 Task: Create a 3D-printable puzzle pieces for children.
Action: Mouse moved to (151, 121)
Screenshot: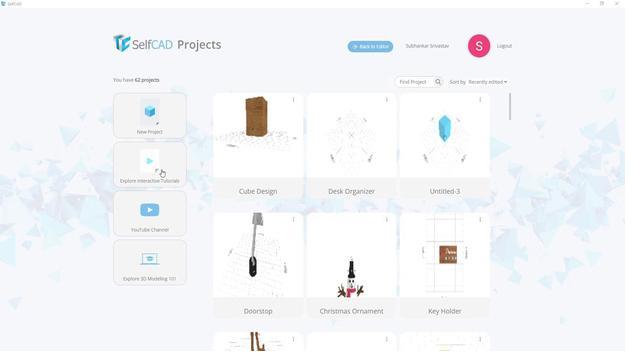 
Action: Mouse pressed left at (151, 121)
Screenshot: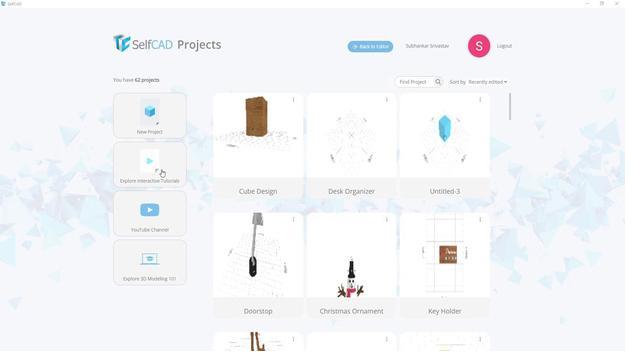 
Action: Mouse moved to (330, 142)
Screenshot: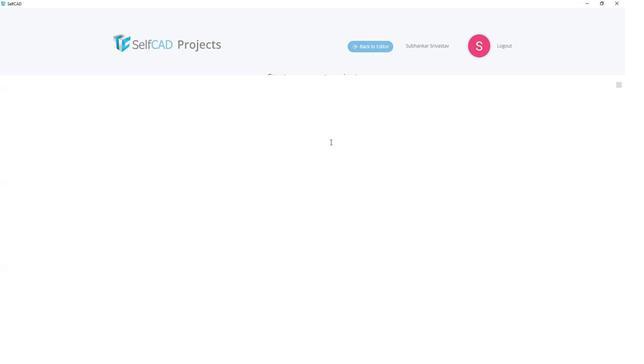 
Action: Mouse pressed left at (330, 142)
Screenshot: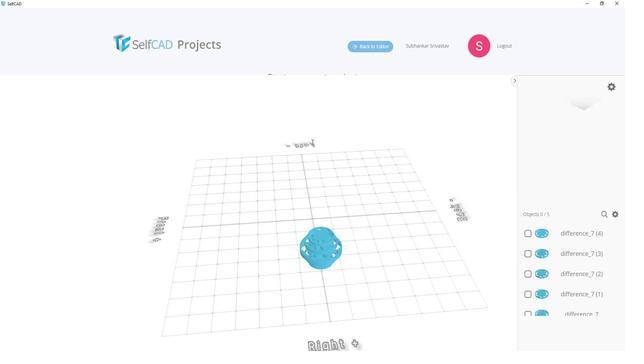 
Action: Mouse moved to (297, 142)
Screenshot: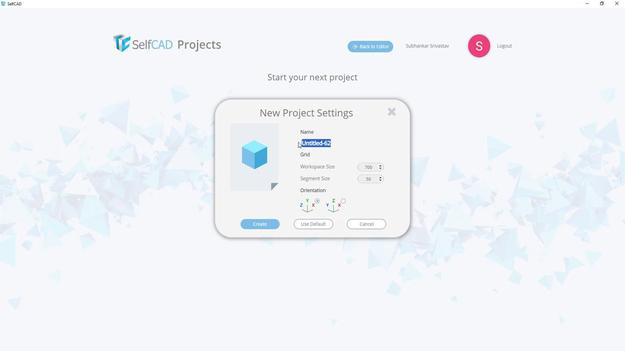 
Action: Key pressed <Key.shift>Puzzle<Key.space>children
Screenshot: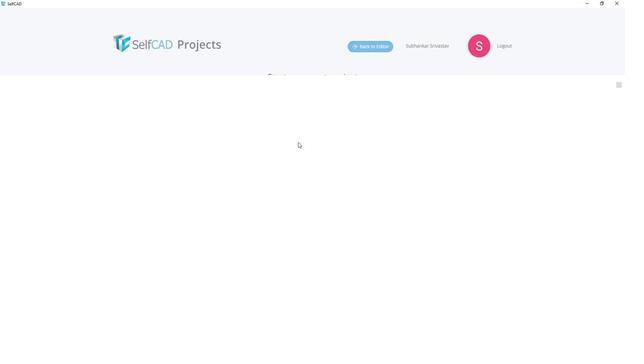 
Action: Mouse moved to (261, 226)
Screenshot: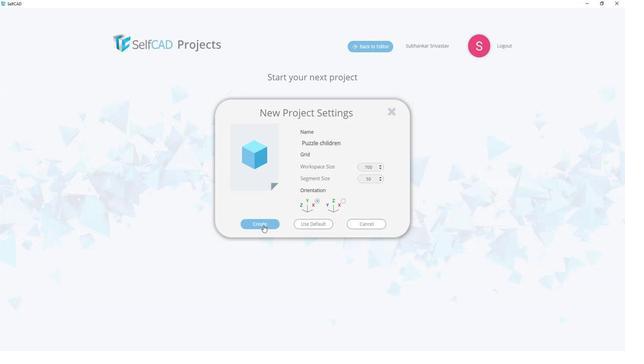 
Action: Mouse pressed left at (261, 226)
Screenshot: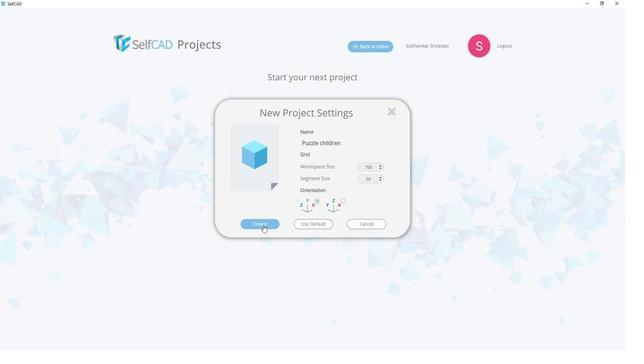 
Action: Mouse moved to (33, 92)
Screenshot: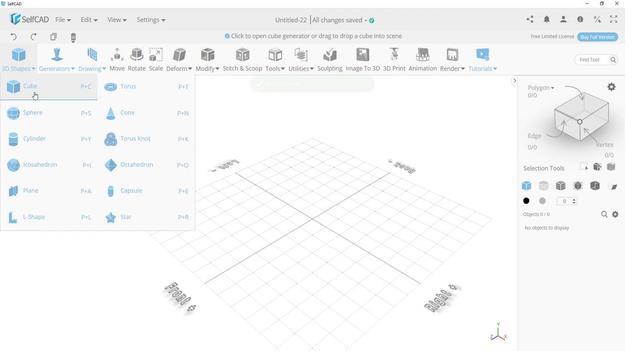 
Action: Mouse pressed left at (33, 92)
Screenshot: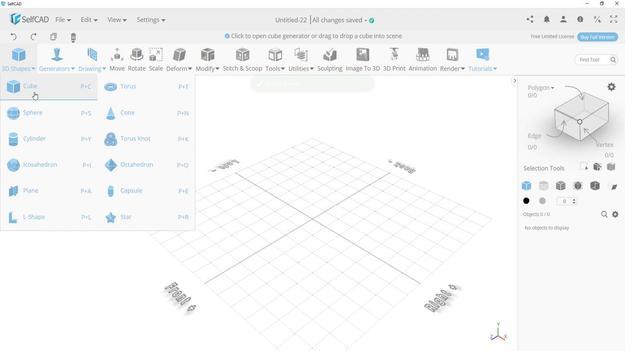 
Action: Mouse moved to (24, 148)
Screenshot: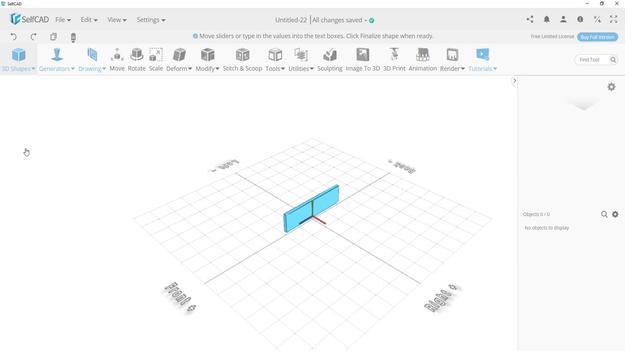 
Action: Mouse pressed left at (24, 148)
Screenshot: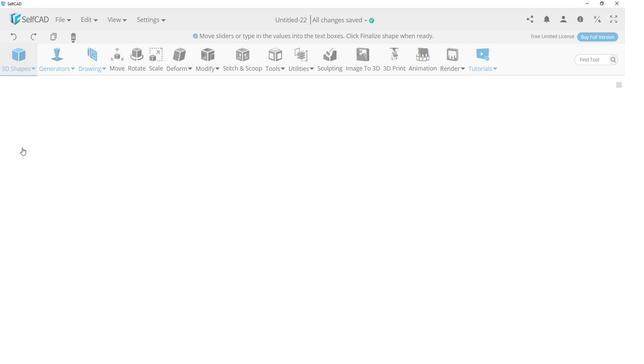 
Action: Mouse moved to (94, 151)
Screenshot: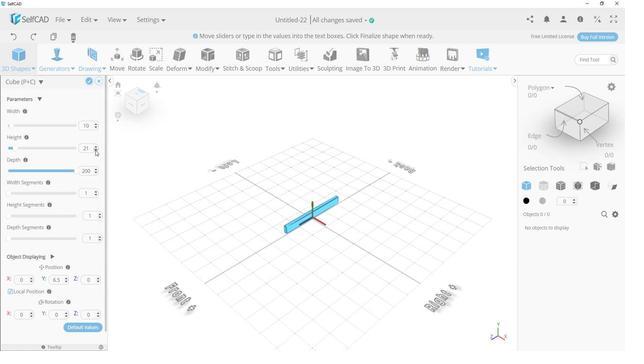 
Action: Mouse pressed left at (94, 151)
Screenshot: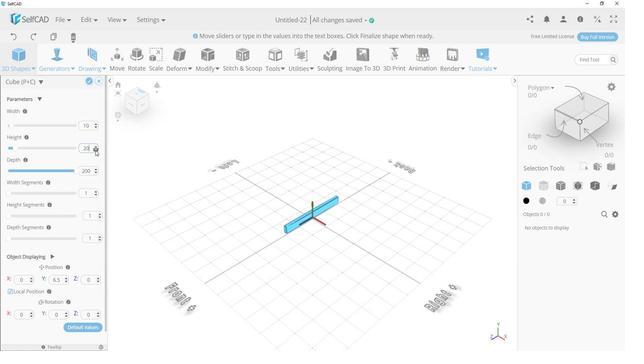 
Action: Mouse pressed left at (94, 151)
Screenshot: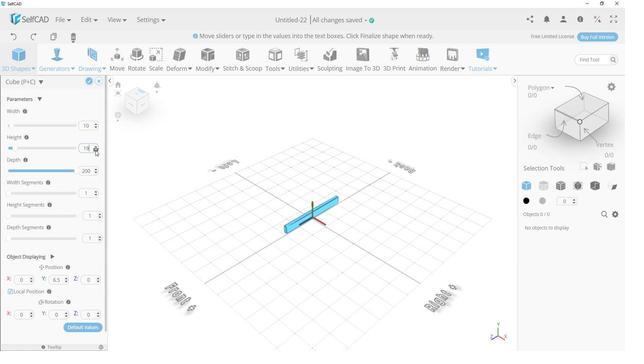 
Action: Mouse moved to (94, 148)
Screenshot: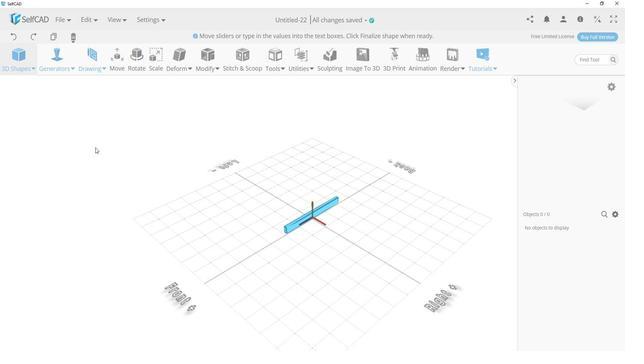 
Action: Mouse pressed left at (94, 148)
Screenshot: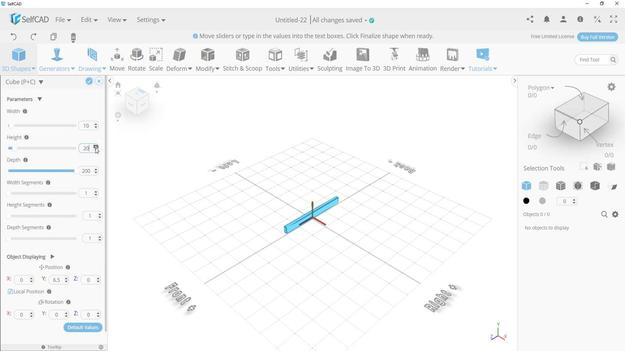 
Action: Mouse moved to (74, 173)
Screenshot: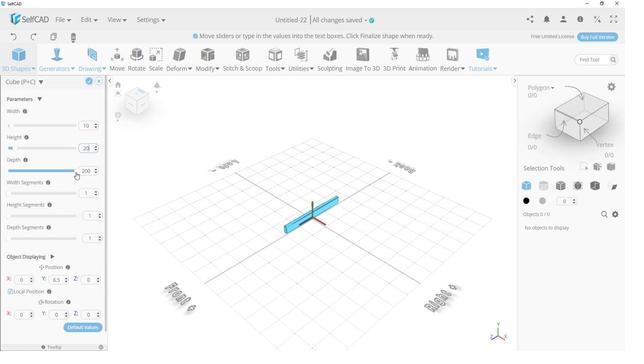 
Action: Mouse pressed left at (74, 173)
Screenshot: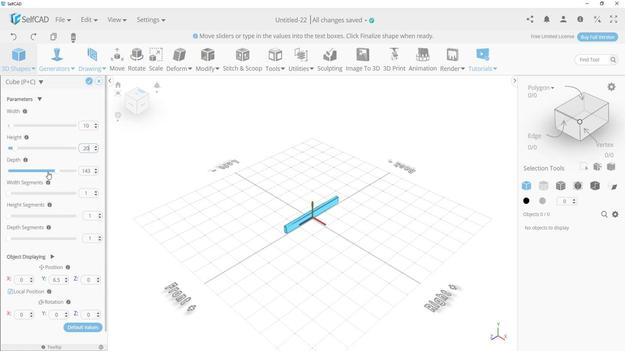 
Action: Mouse moved to (94, 173)
Screenshot: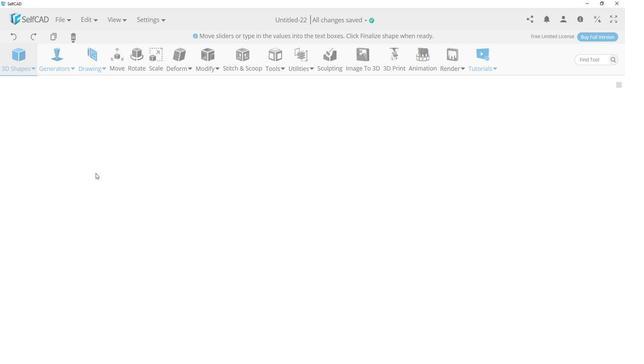 
Action: Mouse pressed left at (94, 173)
Screenshot: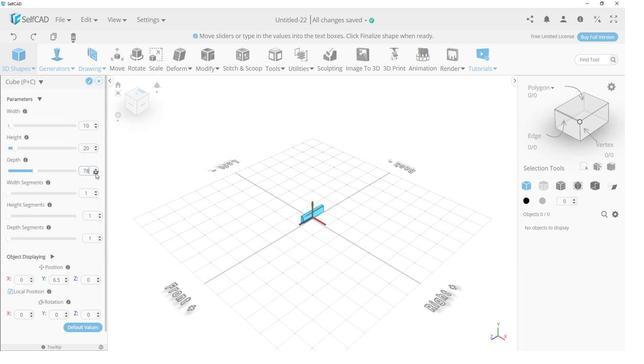 
Action: Mouse pressed left at (94, 173)
Screenshot: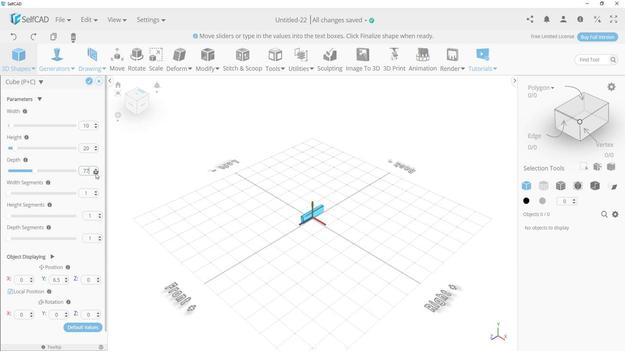 
Action: Mouse pressed left at (94, 173)
Screenshot: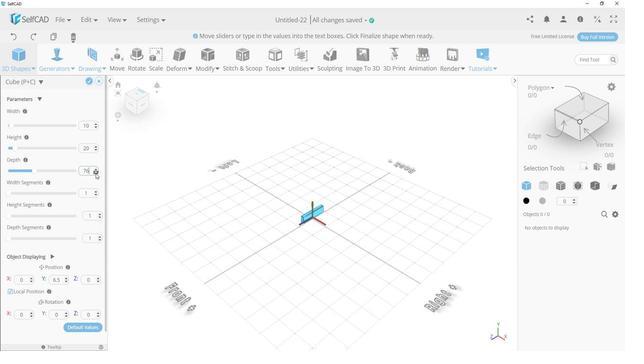 
Action: Mouse pressed left at (94, 173)
Screenshot: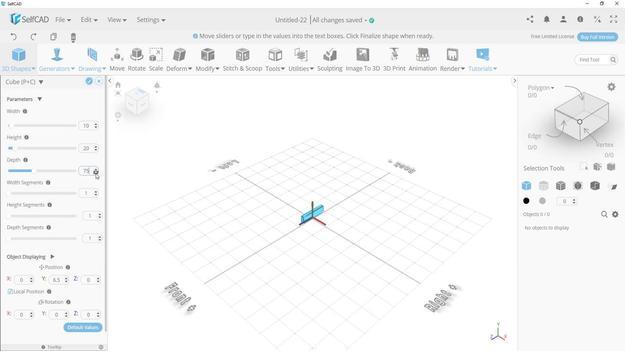 
Action: Mouse pressed left at (94, 173)
Screenshot: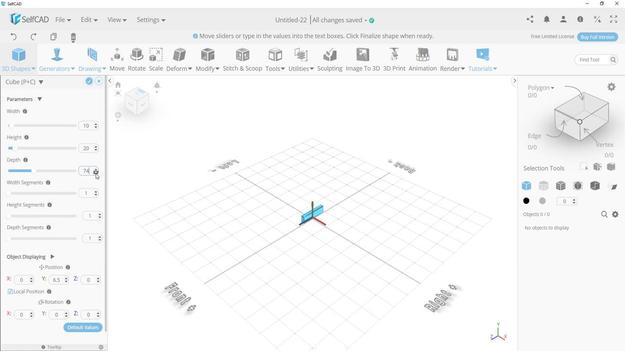 
Action: Mouse pressed left at (94, 173)
Screenshot: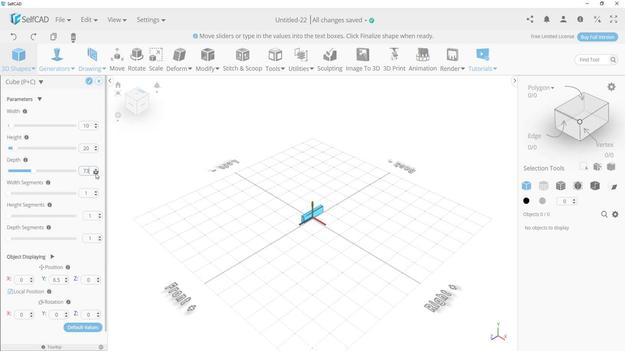 
Action: Mouse pressed left at (94, 173)
Screenshot: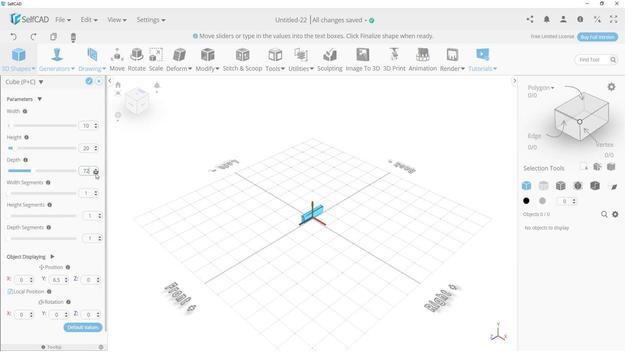 
Action: Mouse pressed left at (94, 173)
Screenshot: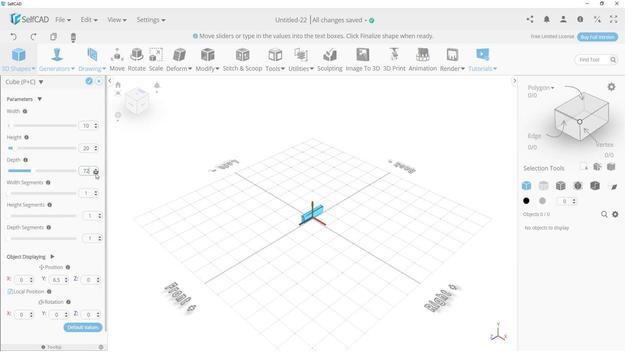 
Action: Mouse pressed left at (94, 173)
Screenshot: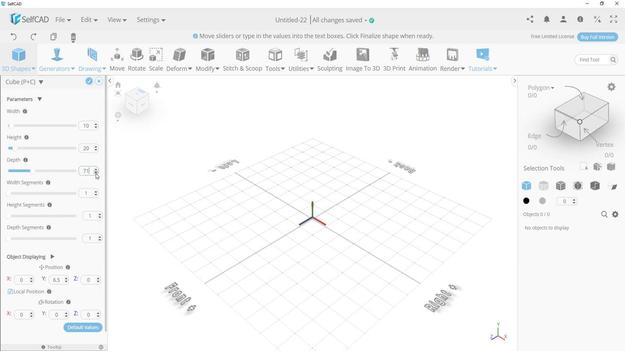
Action: Mouse pressed left at (94, 173)
Screenshot: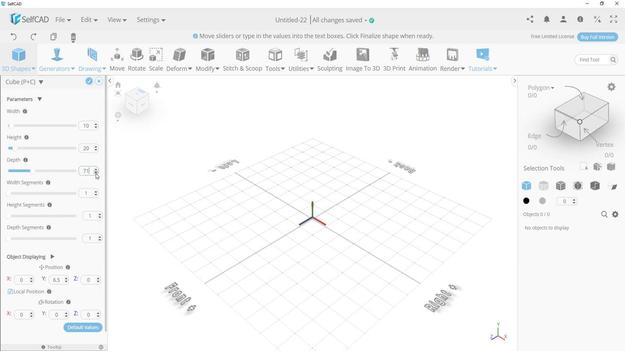 
Action: Mouse pressed left at (94, 173)
Screenshot: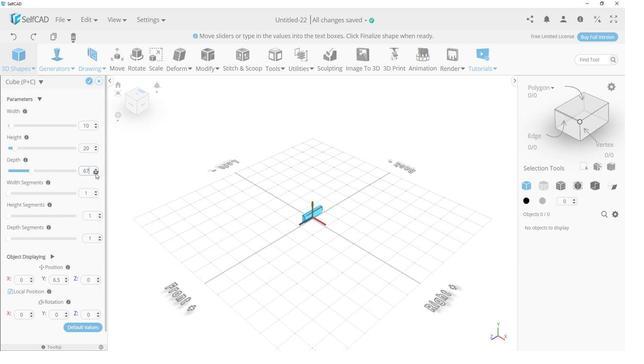 
Action: Mouse pressed left at (94, 173)
Screenshot: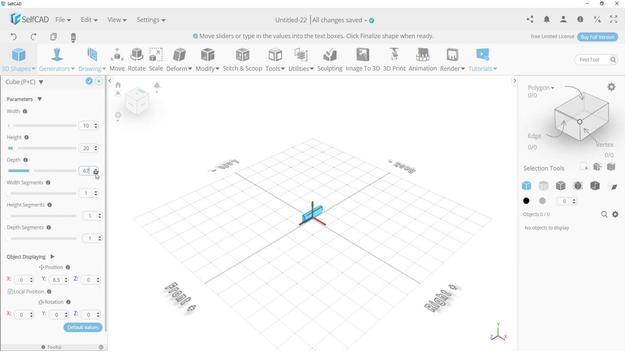 
Action: Mouse pressed left at (94, 173)
Screenshot: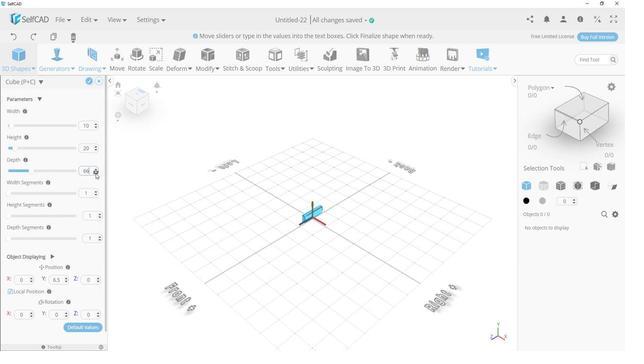 
Action: Mouse pressed left at (94, 173)
Screenshot: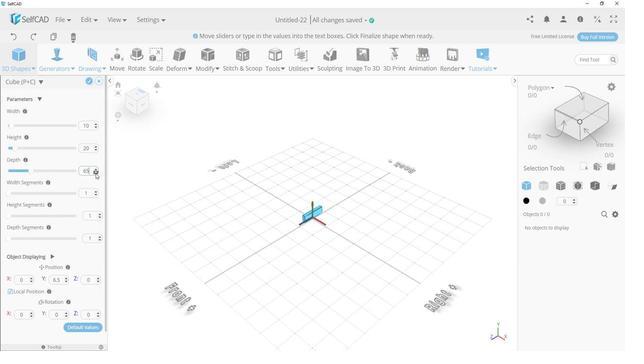 
Action: Mouse pressed left at (94, 173)
Screenshot: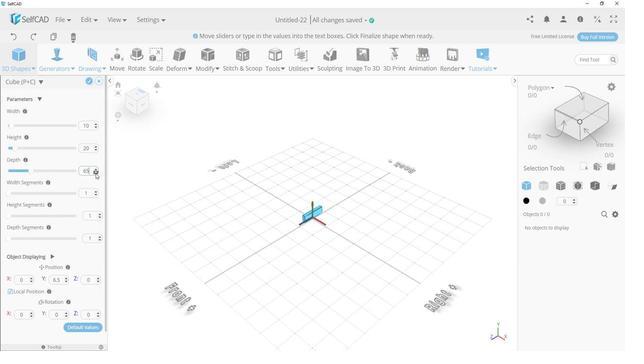 
Action: Mouse pressed left at (94, 173)
Screenshot: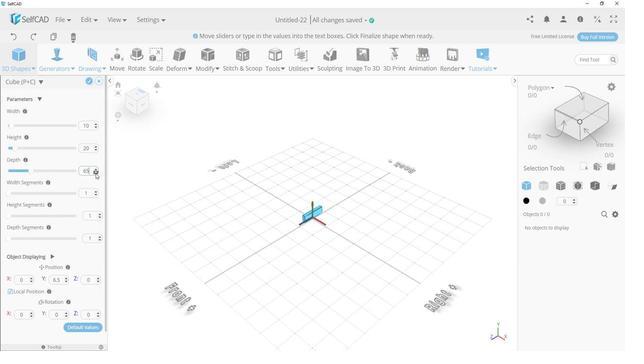 
Action: Mouse pressed left at (94, 173)
Screenshot: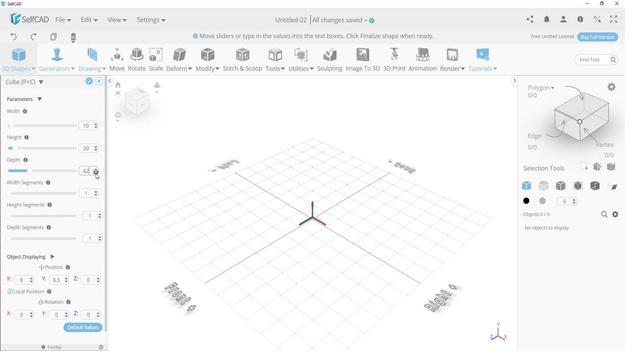 
Action: Mouse pressed left at (94, 173)
Screenshot: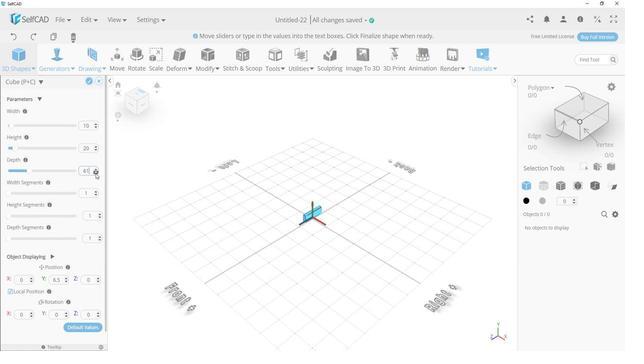 
Action: Mouse pressed left at (94, 173)
Screenshot: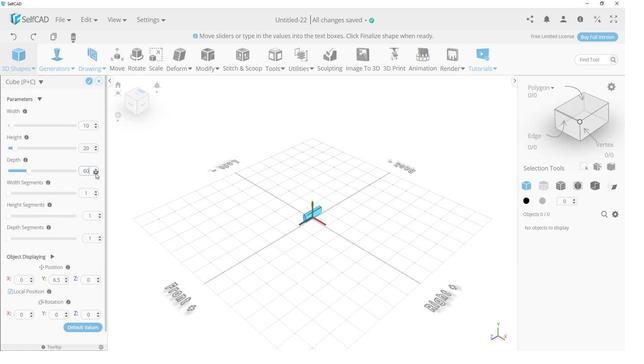 
Action: Mouse moved to (11, 128)
Screenshot: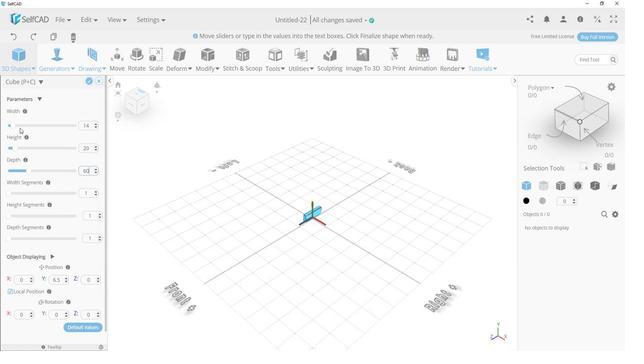 
Action: Mouse pressed left at (11, 128)
Screenshot: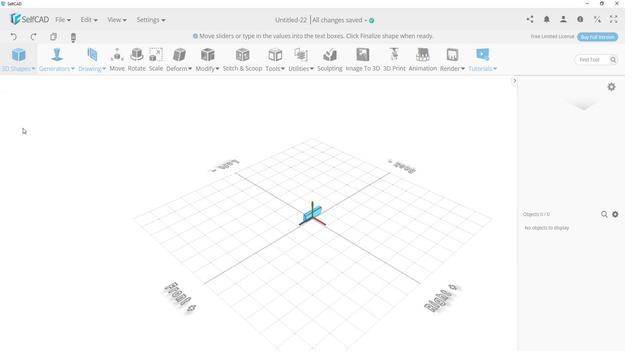 
Action: Mouse moved to (34, 128)
Screenshot: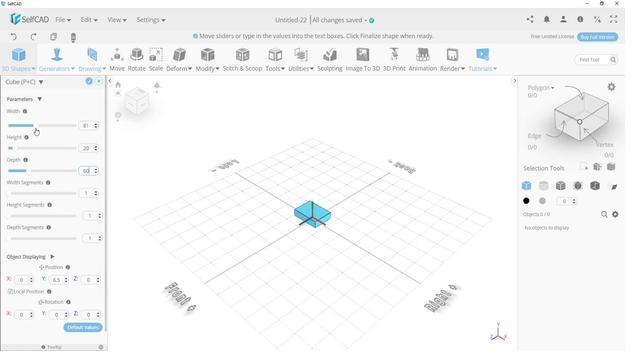 
Action: Mouse pressed left at (34, 128)
Screenshot: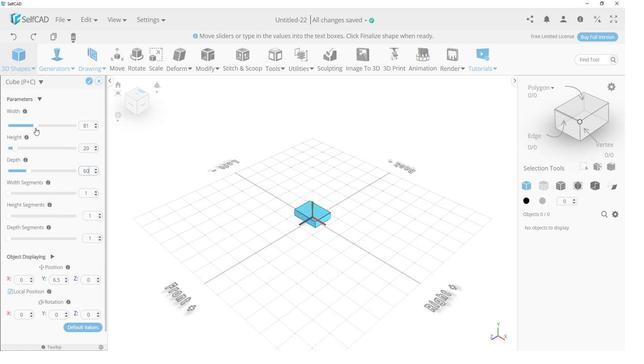 
Action: Mouse moved to (96, 127)
Screenshot: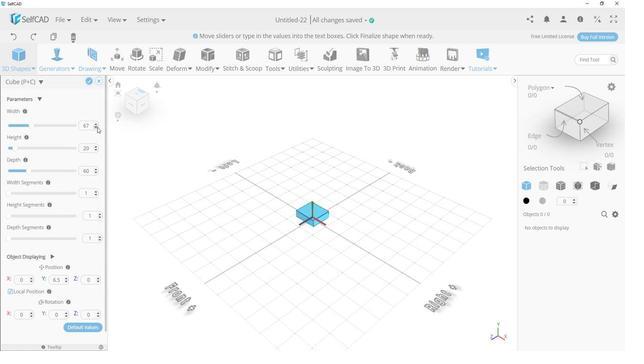 
Action: Mouse pressed left at (96, 127)
Screenshot: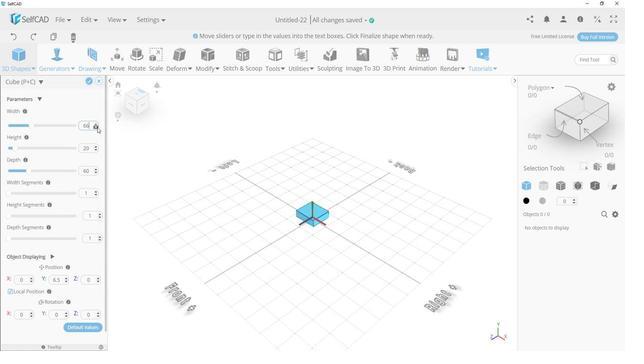 
Action: Mouse pressed left at (96, 127)
Screenshot: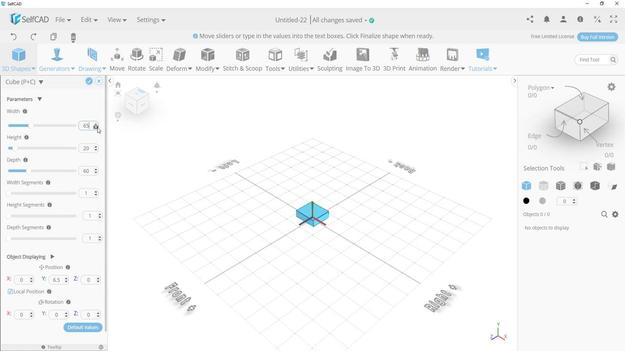 
Action: Mouse pressed left at (96, 127)
Screenshot: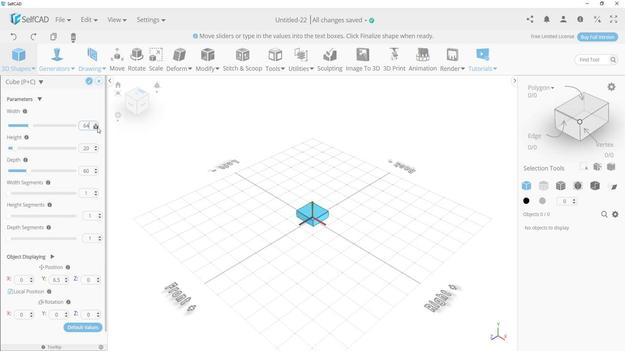 
Action: Mouse pressed left at (96, 127)
Screenshot: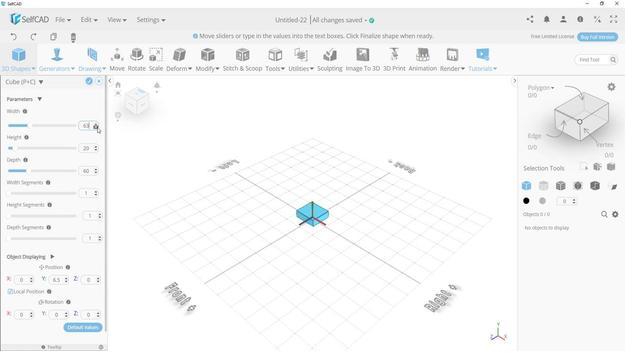
Action: Mouse pressed left at (96, 127)
Screenshot: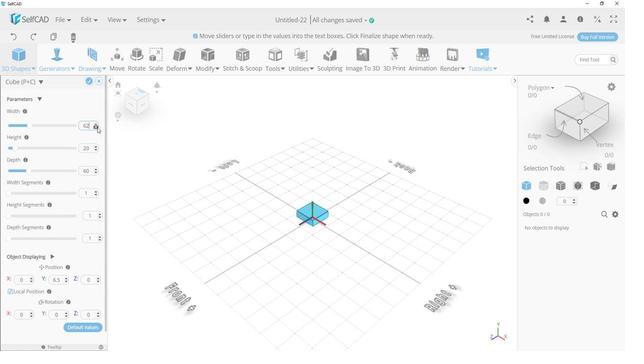 
Action: Mouse pressed left at (96, 127)
Screenshot: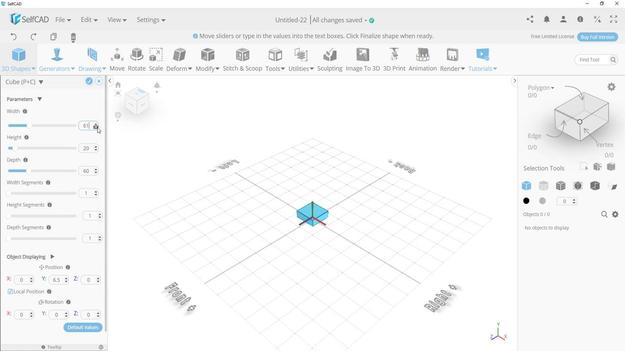 
Action: Mouse pressed left at (96, 127)
Screenshot: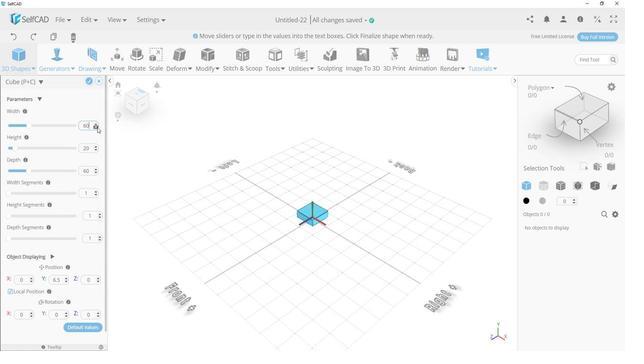 
Action: Mouse moved to (86, 80)
Screenshot: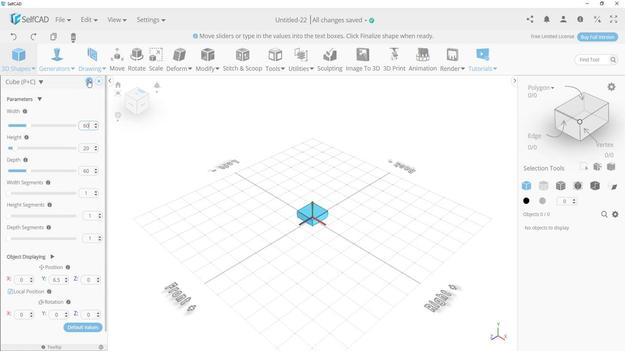 
Action: Mouse pressed left at (86, 80)
Screenshot: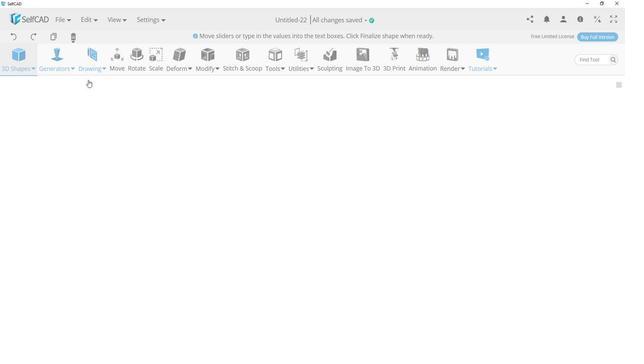 
Action: Mouse moved to (251, 214)
Screenshot: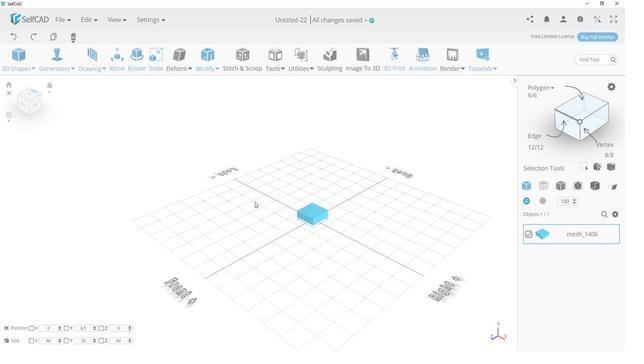 
Action: Mouse pressed left at (251, 214)
Screenshot: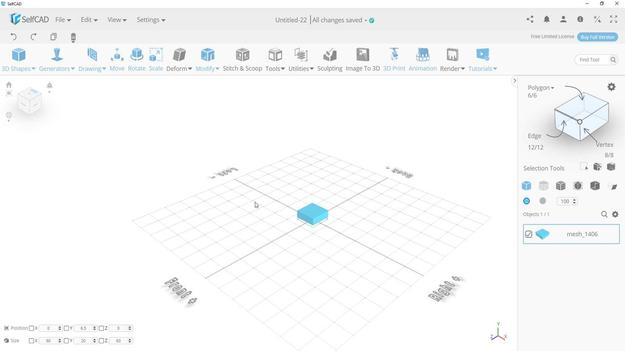 
Action: Mouse moved to (118, 67)
Screenshot: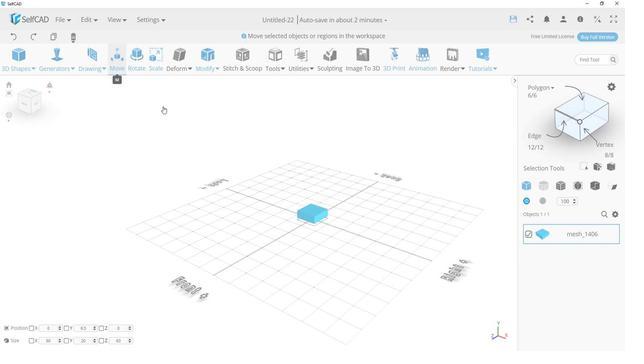
Action: Mouse pressed left at (118, 67)
Screenshot: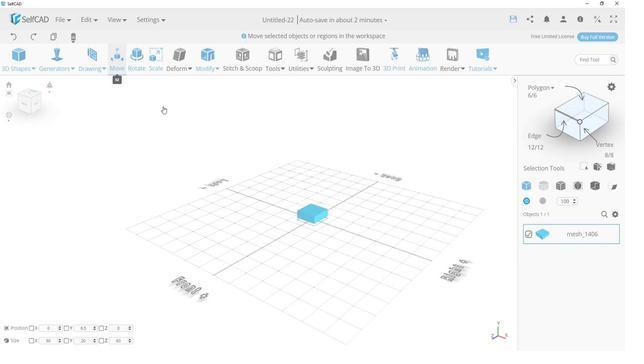 
Action: Mouse moved to (311, 181)
Screenshot: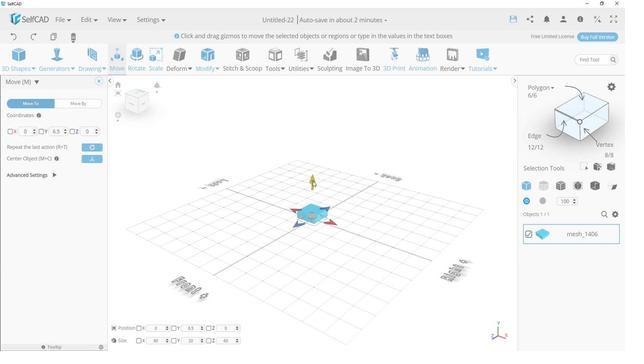
Action: Mouse pressed left at (311, 181)
Screenshot: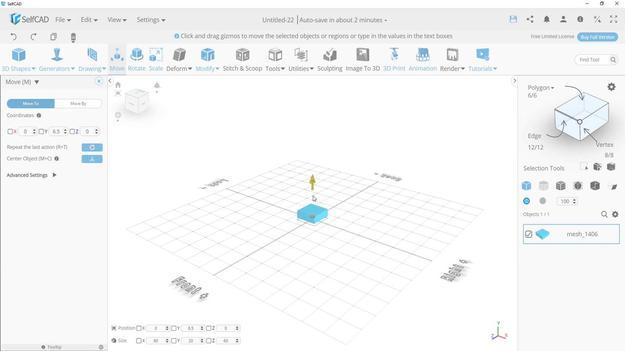 
Action: Mouse moved to (276, 184)
Screenshot: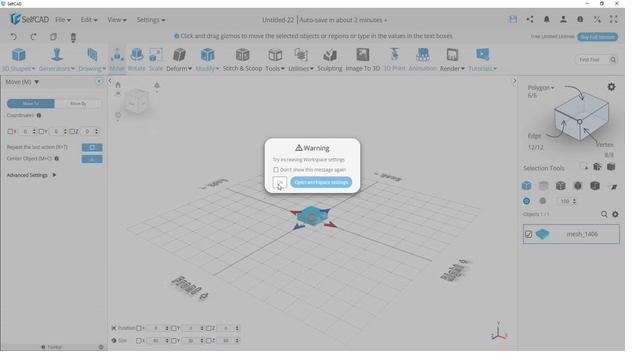 
Action: Mouse pressed left at (276, 184)
Screenshot: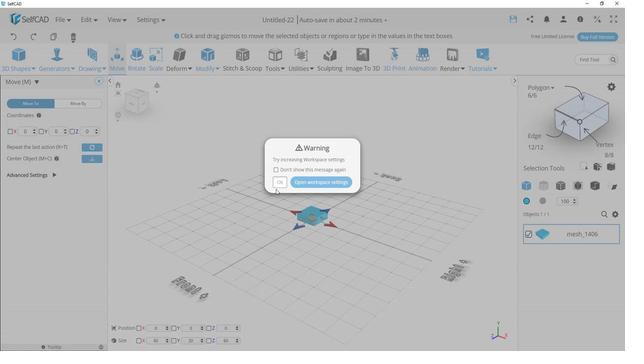 
Action: Mouse moved to (347, 232)
Screenshot: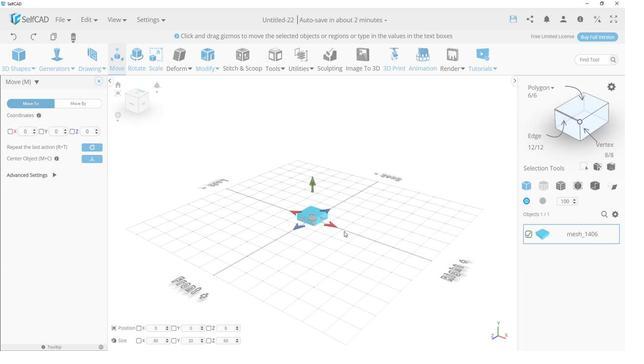 
Action: Mouse pressed left at (347, 232)
Screenshot: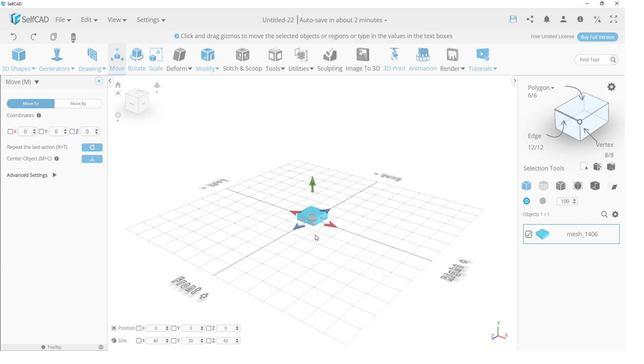 
Action: Mouse moved to (136, 95)
Screenshot: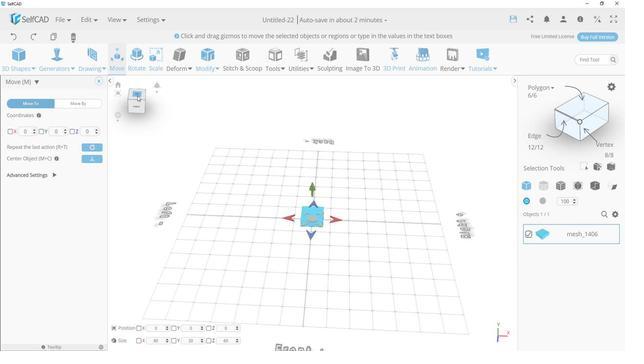 
Action: Mouse pressed left at (136, 95)
Screenshot: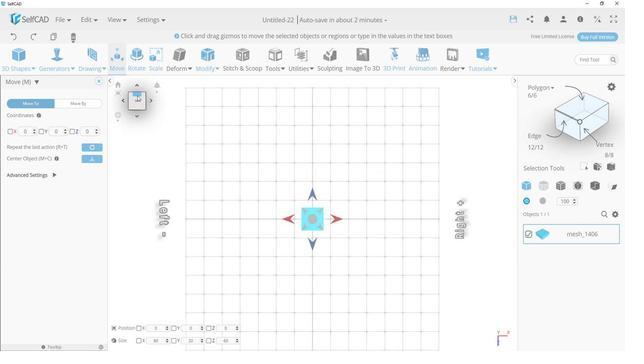 
Action: Mouse moved to (311, 195)
Screenshot: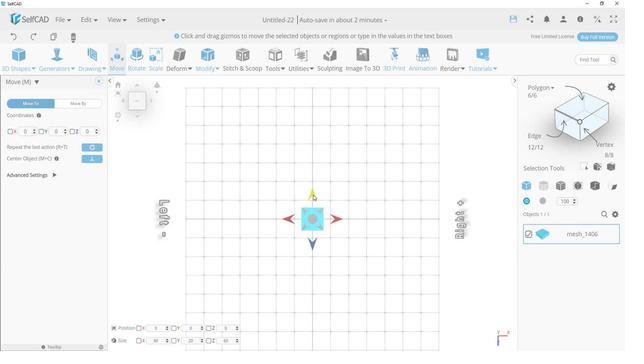 
Action: Mouse pressed left at (311, 195)
Screenshot: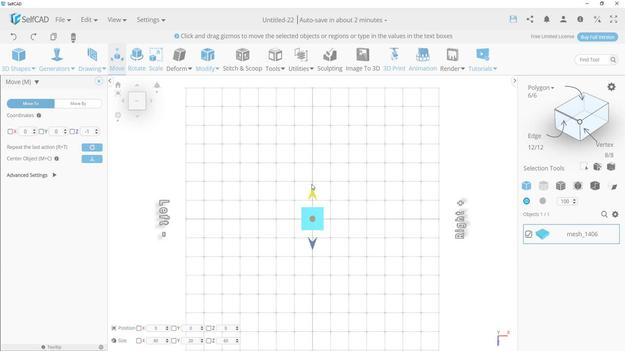 
Action: Mouse moved to (288, 175)
Screenshot: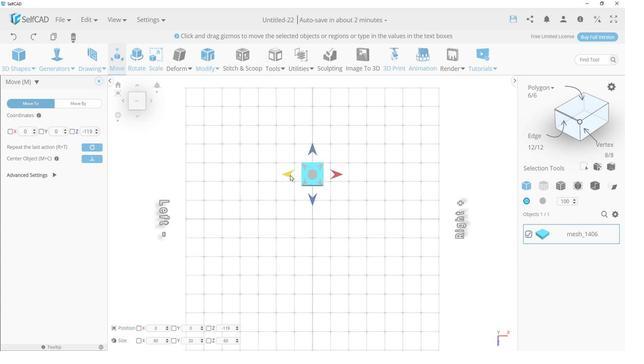 
Action: Mouse pressed left at (288, 175)
Screenshot: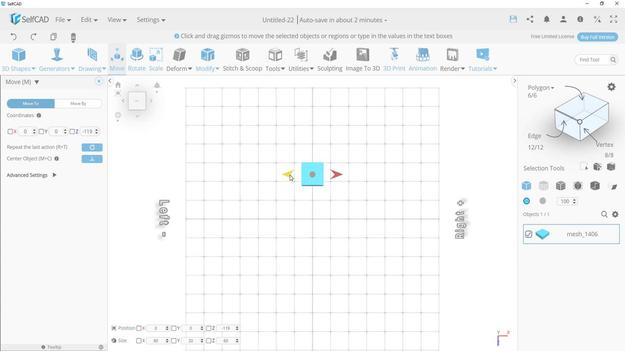 
Action: Mouse moved to (264, 175)
Screenshot: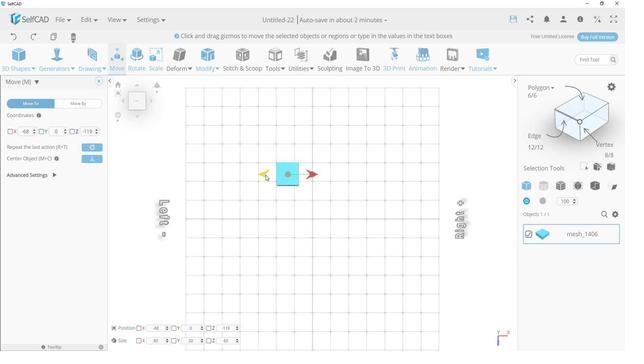 
Action: Key pressed ctrl+C
Screenshot: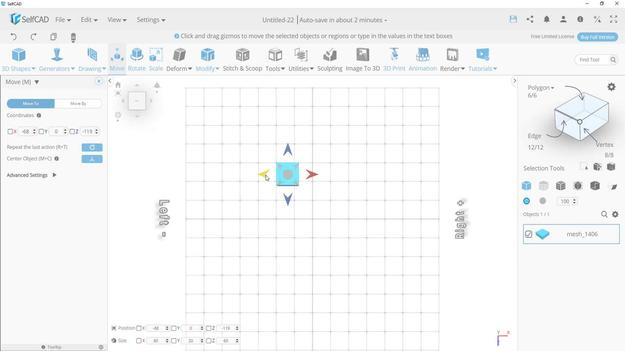 
Action: Mouse moved to (288, 198)
Screenshot: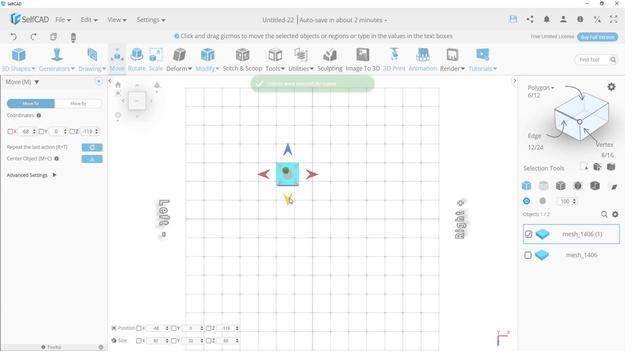 
Action: Mouse pressed left at (288, 198)
Screenshot: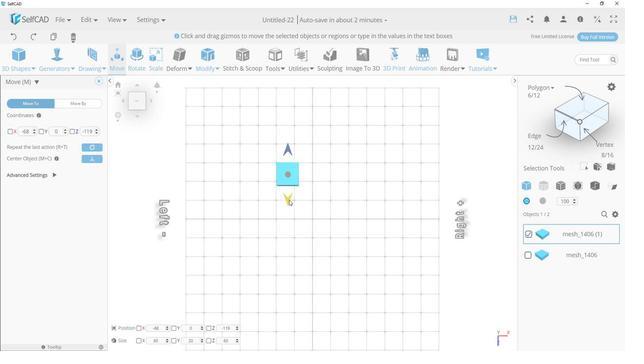 
Action: Mouse moved to (291, 221)
Screenshot: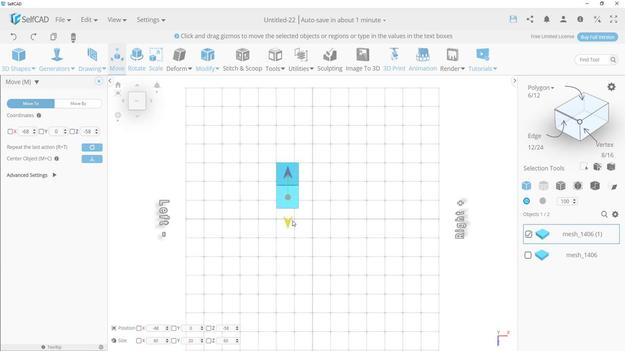 
Action: Key pressed ctrl+C
Screenshot: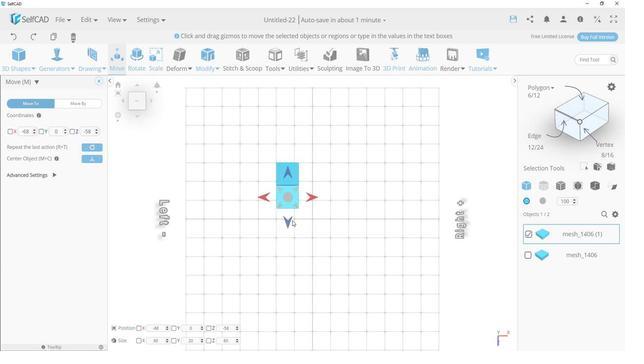 
Action: Mouse moved to (287, 223)
Screenshot: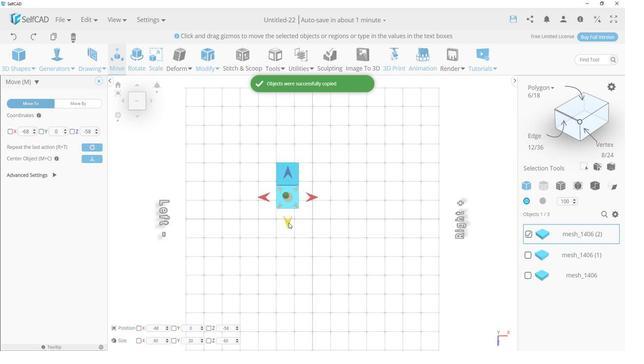 
Action: Mouse pressed left at (287, 223)
Screenshot: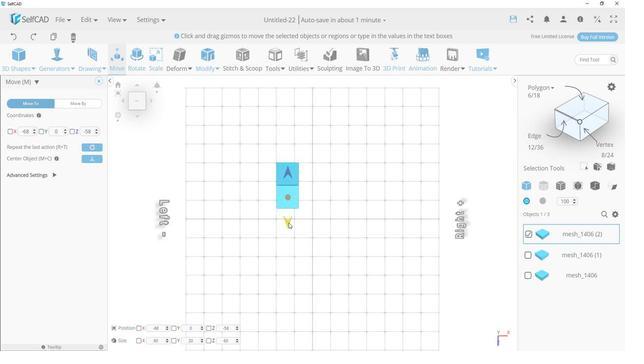 
Action: Mouse moved to (291, 201)
Screenshot: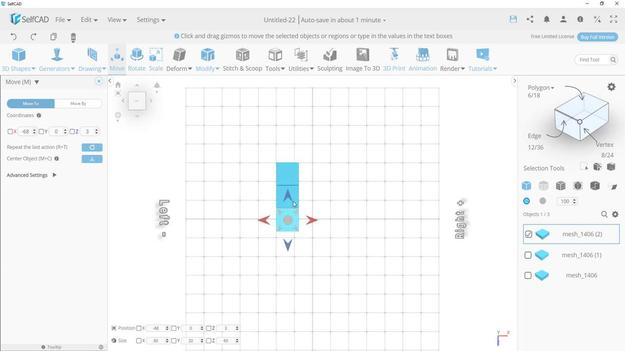
Action: Mouse pressed left at (291, 201)
Screenshot: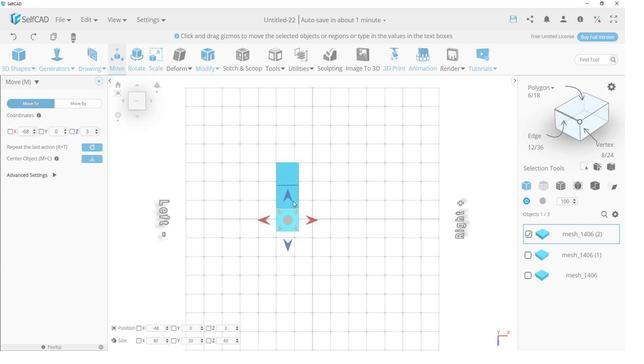 
Action: Mouse moved to (287, 171)
Screenshot: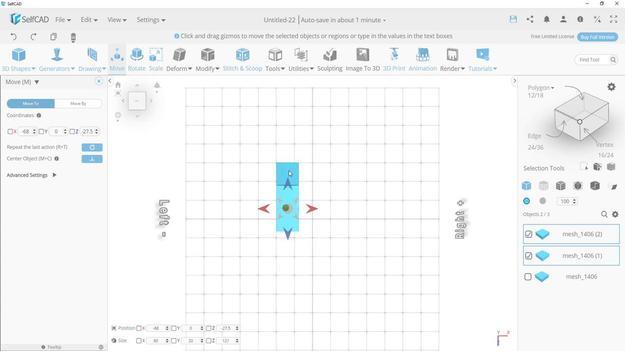 
Action: Mouse pressed left at (287, 171)
Screenshot: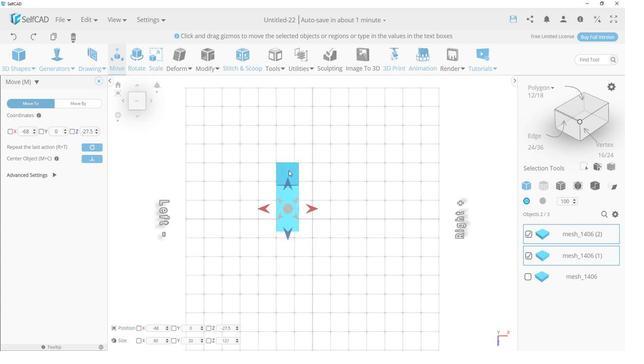 
Action: Mouse moved to (305, 195)
Screenshot: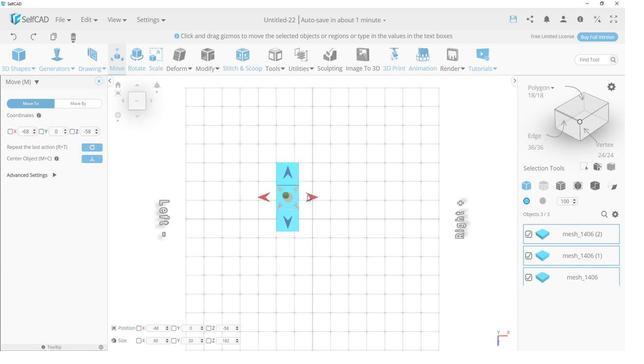 
Action: Key pressed ctrl+C
Screenshot: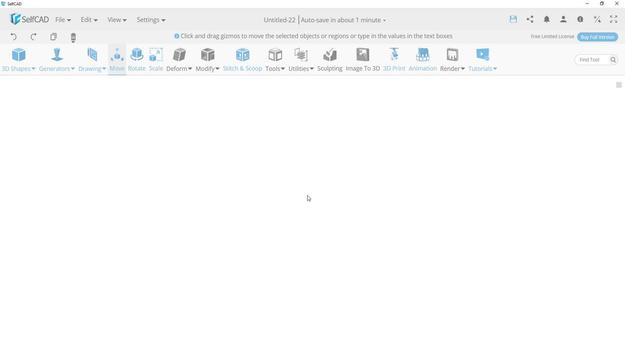 
Action: Mouse moved to (309, 198)
Screenshot: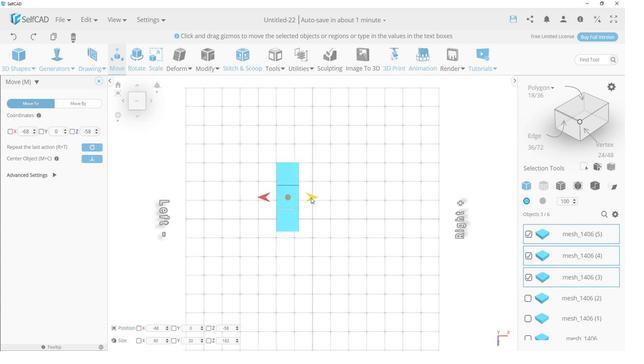 
Action: Mouse pressed left at (309, 198)
Screenshot: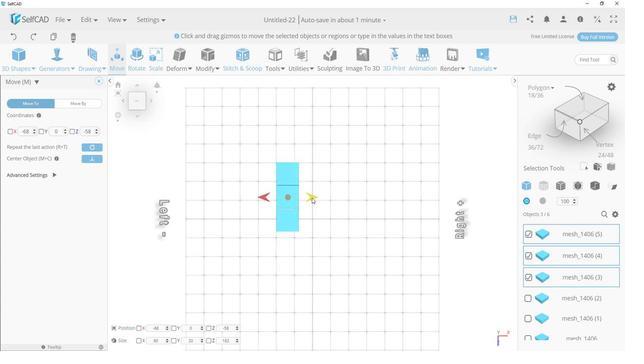 
Action: Mouse moved to (331, 201)
Screenshot: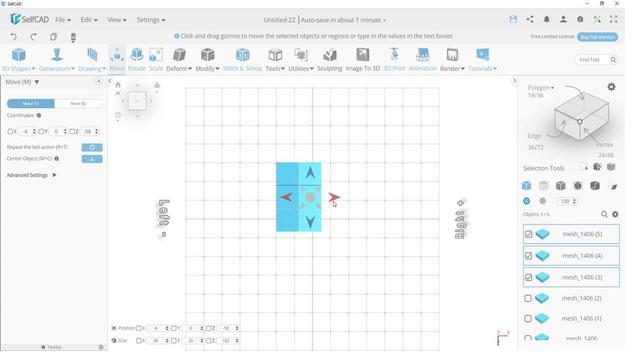 
Action: Key pressed ctrl+C
Screenshot: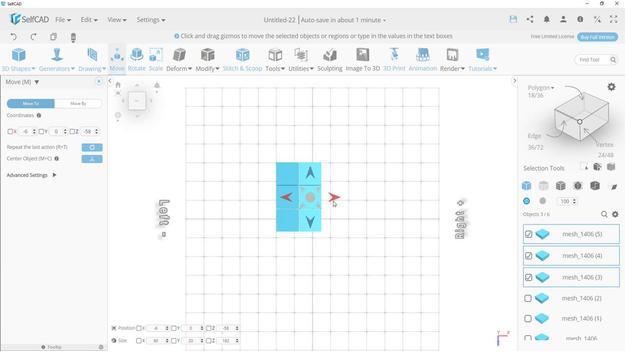 
Action: Mouse moved to (332, 196)
Screenshot: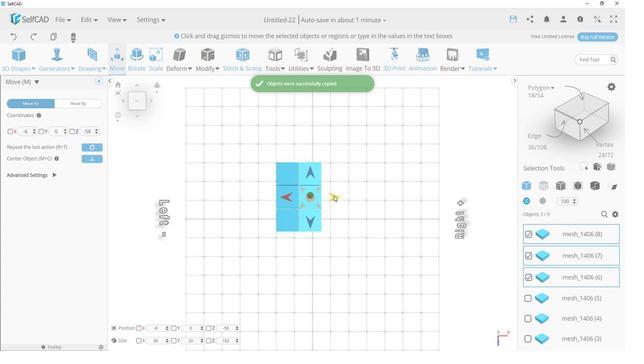 
Action: Mouse pressed left at (332, 196)
Screenshot: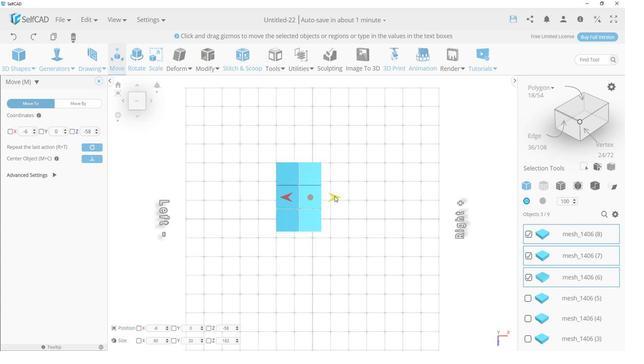 
Action: Mouse moved to (285, 267)
Screenshot: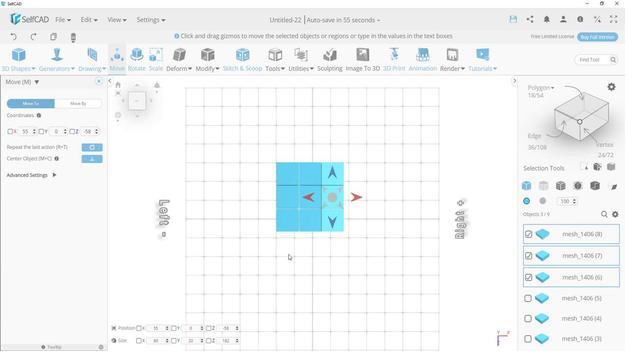 
Action: Mouse pressed left at (285, 267)
Screenshot: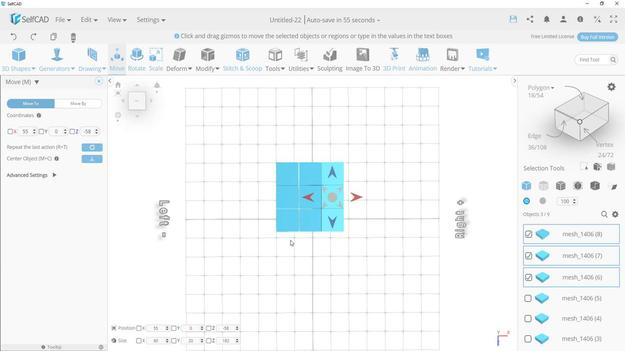 
Action: Mouse moved to (343, 240)
Screenshot: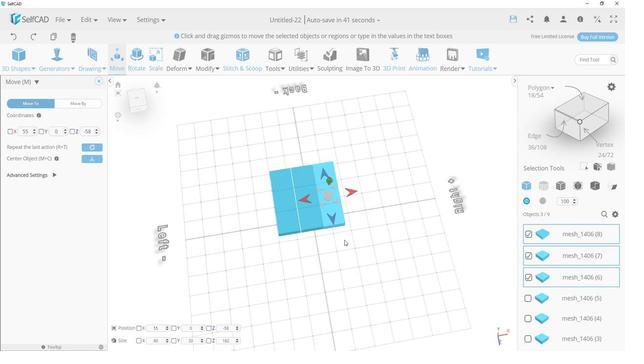 
Action: Mouse pressed left at (343, 240)
Screenshot: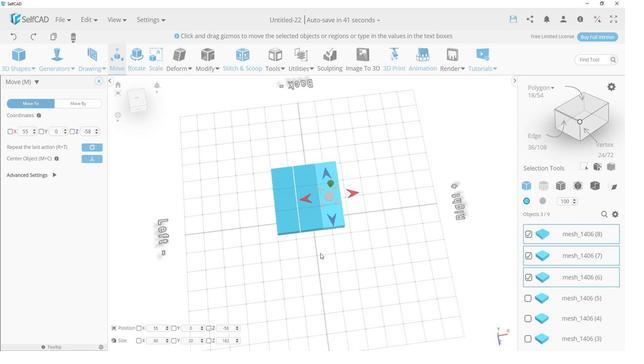 
Action: Mouse moved to (315, 269)
Screenshot: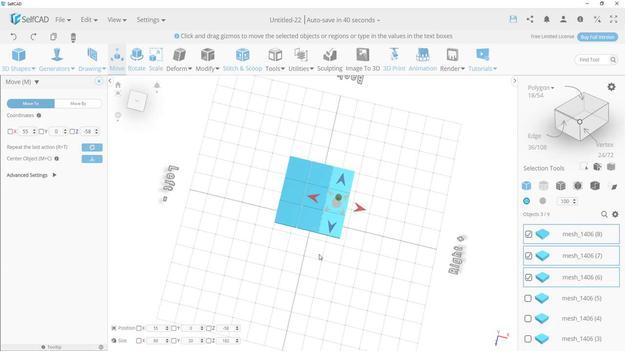 
Action: Mouse pressed left at (315, 269)
Screenshot: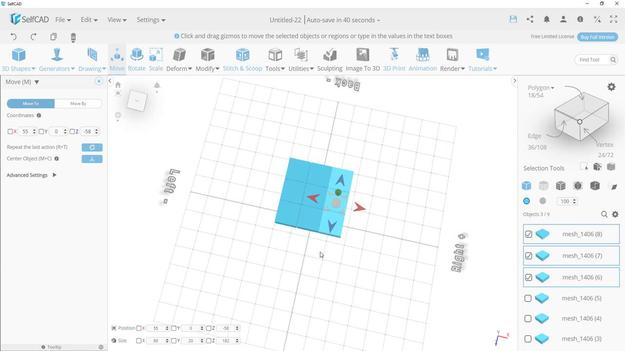 
Action: Mouse moved to (312, 174)
Screenshot: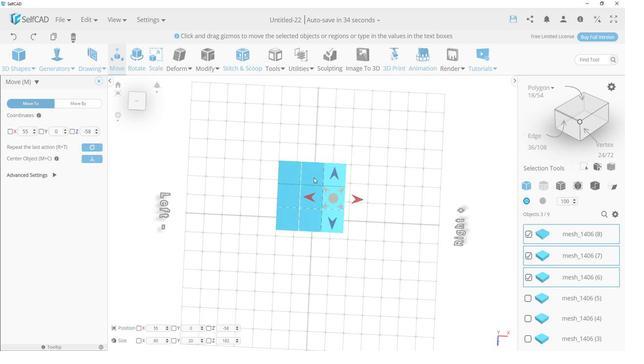 
Action: Mouse pressed left at (312, 174)
Screenshot: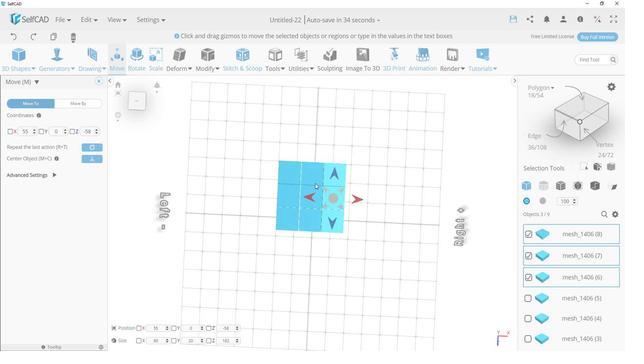 
Action: Mouse moved to (309, 200)
Screenshot: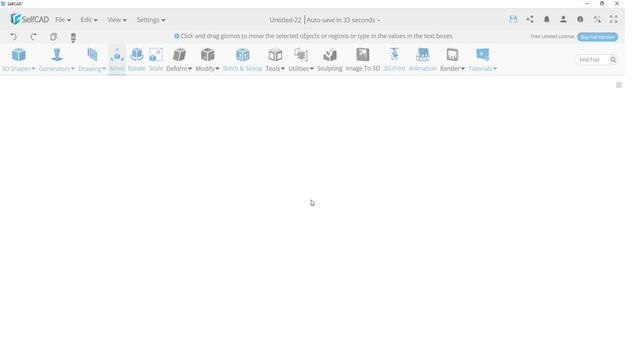
Action: Mouse pressed left at (309, 200)
Screenshot: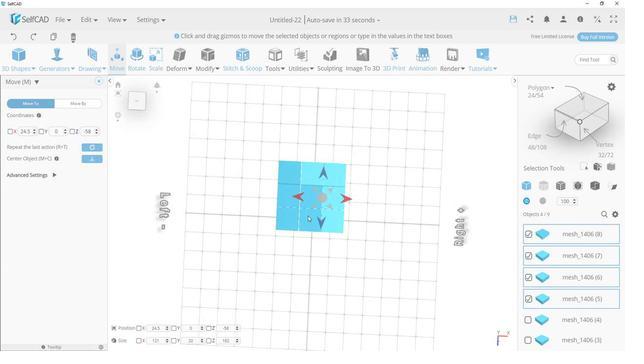 
Action: Mouse moved to (305, 221)
Screenshot: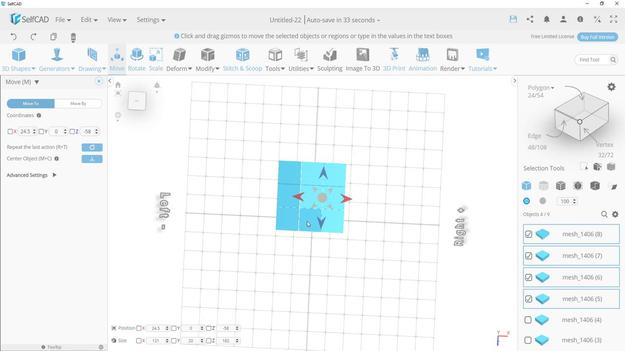 
Action: Mouse pressed left at (305, 221)
Screenshot: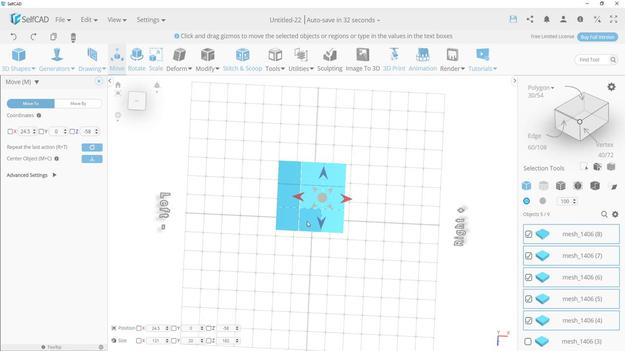 
Action: Mouse moved to (296, 196)
Screenshot: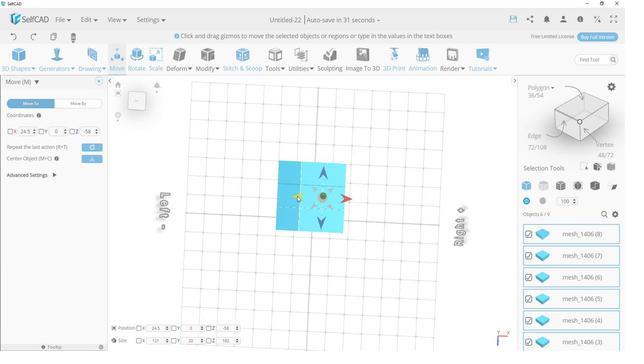 
Action: Mouse pressed left at (296, 196)
Screenshot: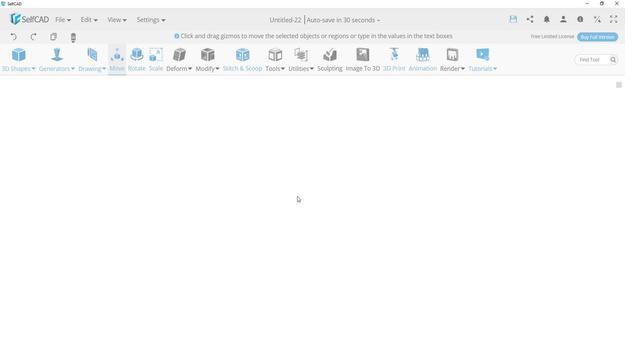 
Action: Mouse moved to (312, 252)
Screenshot: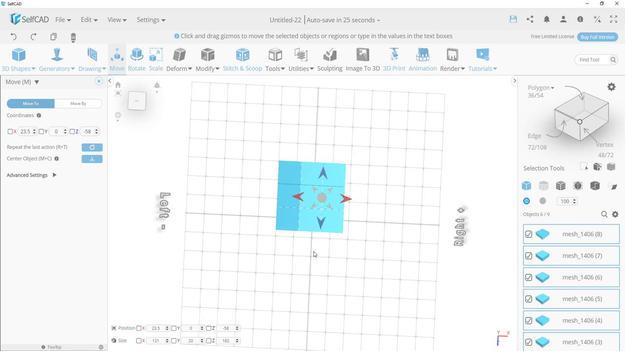 
Action: Mouse pressed left at (312, 252)
Screenshot: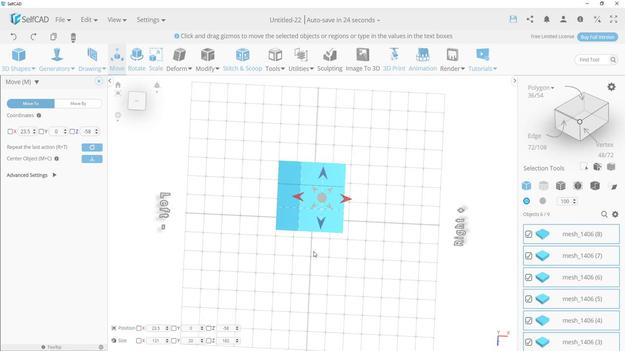 
Action: Mouse moved to (360, 228)
Screenshot: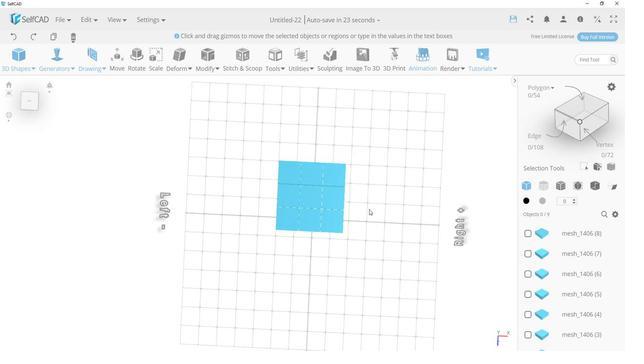 
Action: Mouse pressed left at (360, 228)
Screenshot: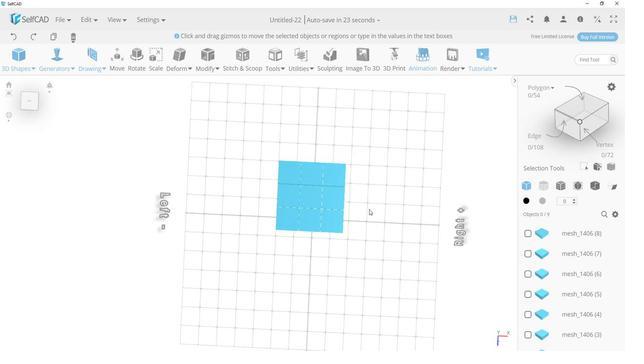 
Action: Mouse moved to (29, 103)
Screenshot: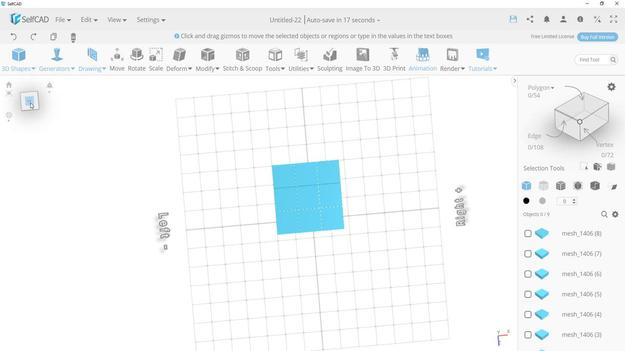 
Action: Mouse pressed left at (29, 103)
Screenshot: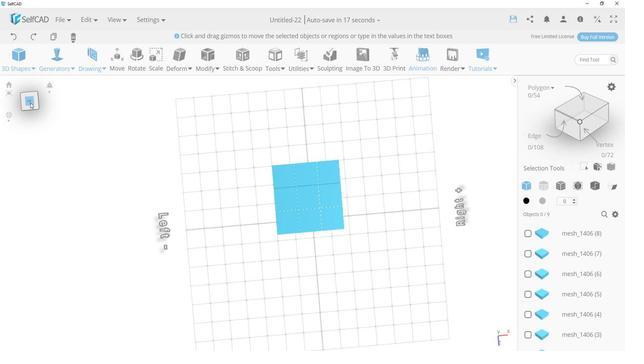 
Action: Mouse moved to (366, 203)
Screenshot: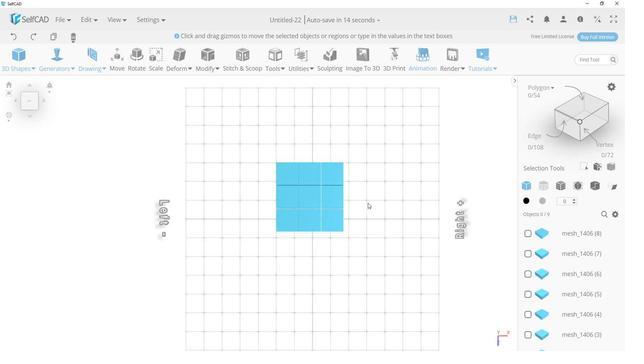 
Action: Mouse pressed left at (366, 203)
Screenshot: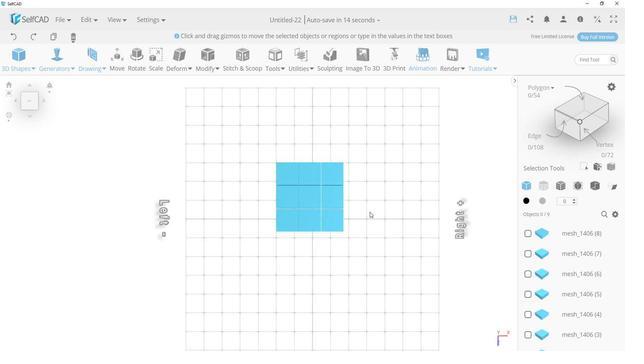 
Action: Mouse moved to (28, 99)
Screenshot: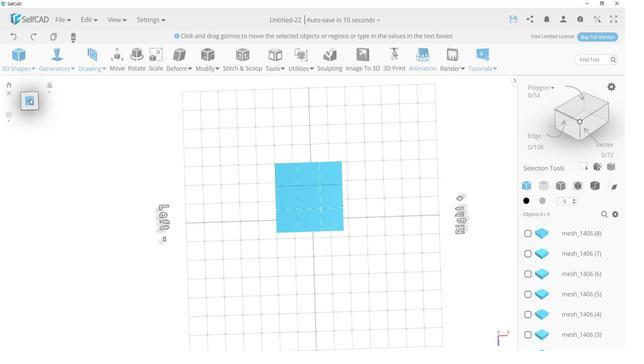 
Action: Mouse pressed left at (28, 99)
Screenshot: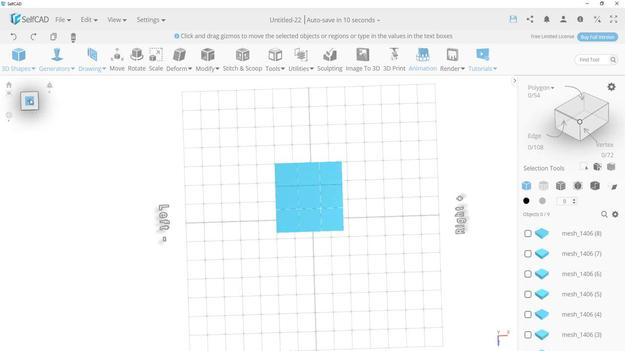 
Action: Mouse moved to (352, 200)
Screenshot: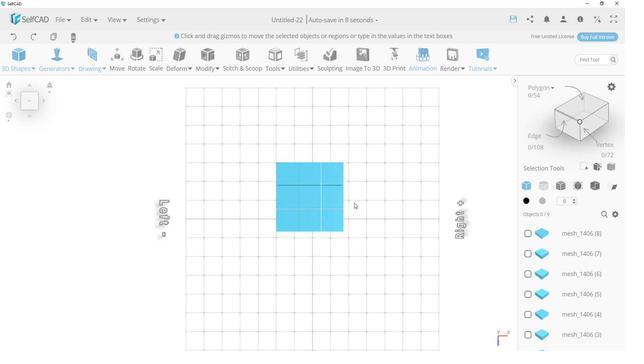 
Action: Mouse pressed left at (352, 200)
Screenshot: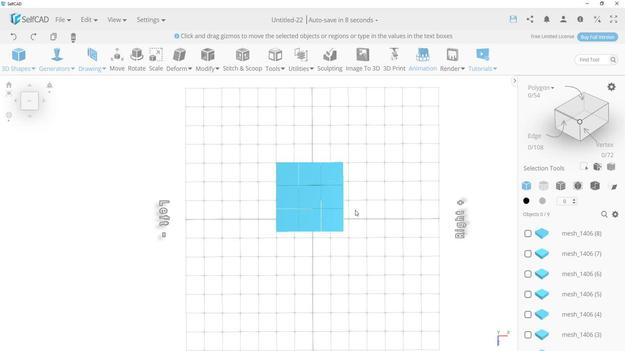 
Action: Mouse moved to (239, 240)
Screenshot: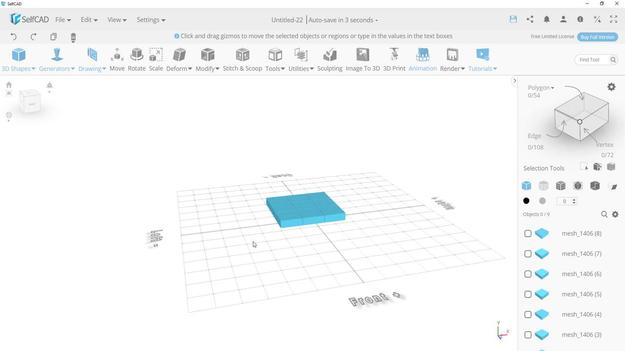 
Action: Mouse pressed left at (239, 240)
Screenshot: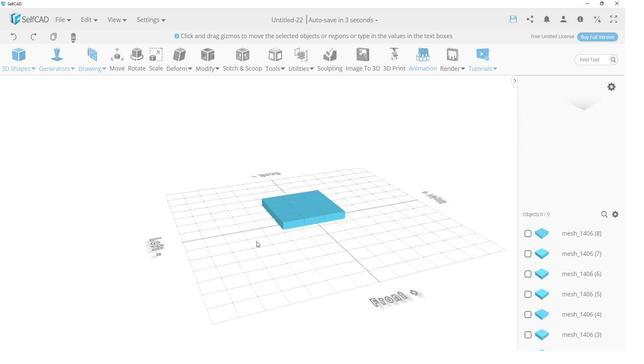 
Action: Mouse moved to (30, 94)
Screenshot: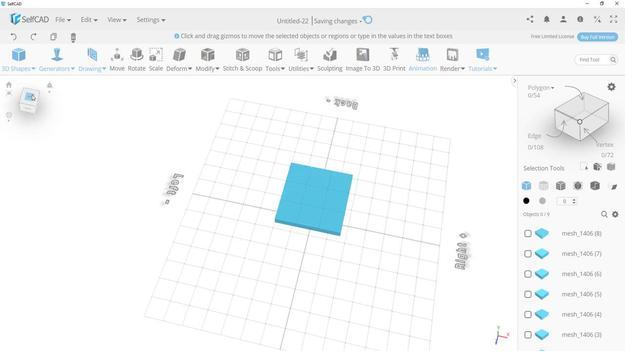 
Action: Mouse pressed left at (30, 94)
Screenshot: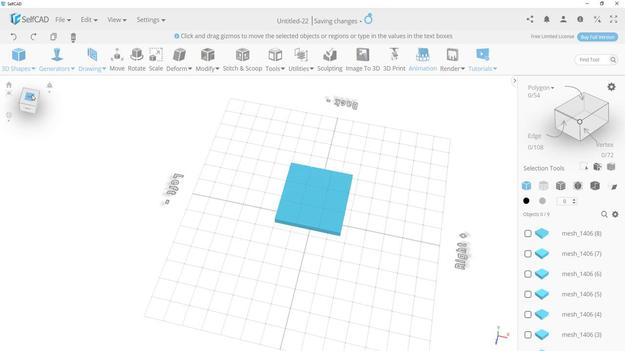 
Action: Mouse moved to (24, 98)
Screenshot: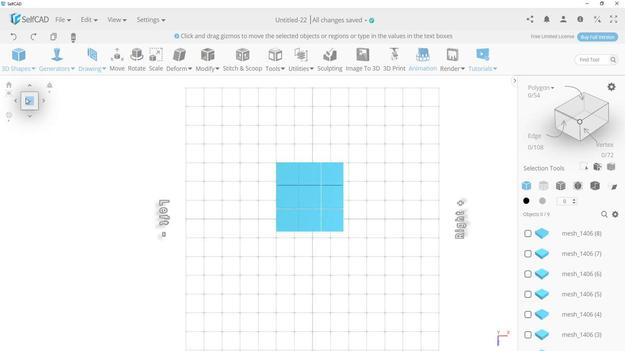 
Action: Mouse pressed left at (24, 98)
Screenshot: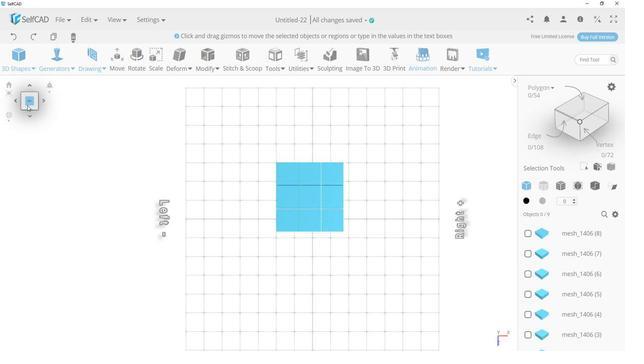 
Action: Mouse moved to (26, 99)
Screenshot: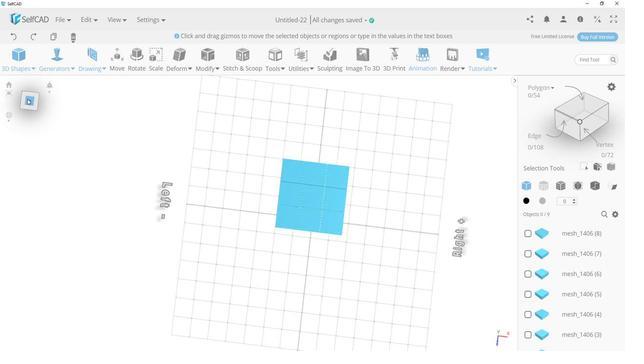 
Action: Mouse pressed left at (26, 99)
Screenshot: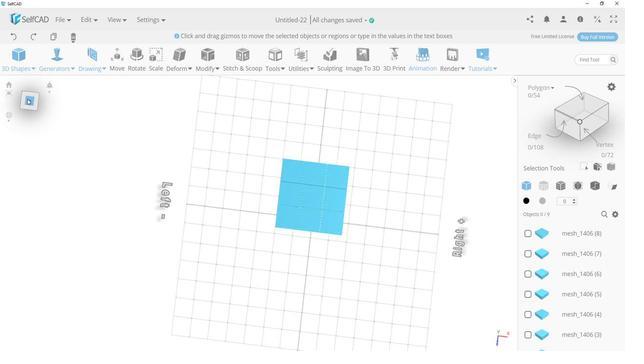 
Action: Mouse moved to (198, 162)
Screenshot: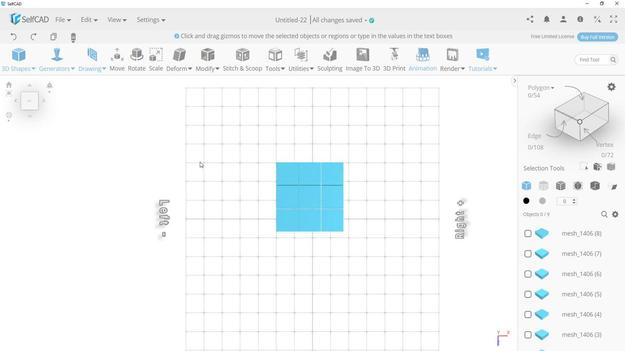 
Action: Mouse pressed left at (198, 162)
Screenshot: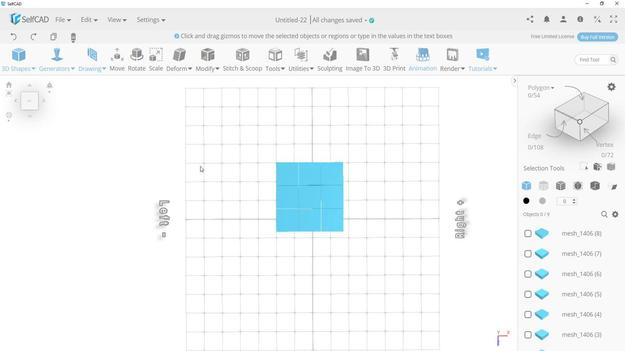 
Action: Mouse moved to (212, 207)
Screenshot: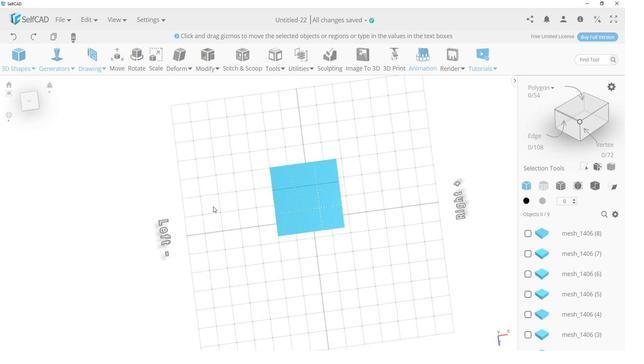 
Action: Mouse pressed left at (212, 207)
Screenshot: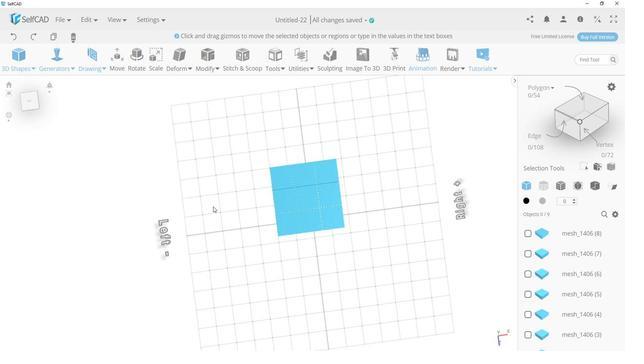 
Action: Mouse moved to (211, 202)
Screenshot: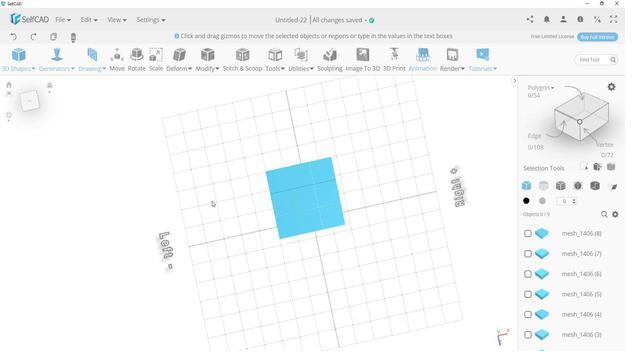 
Action: Mouse pressed left at (211, 202)
Screenshot: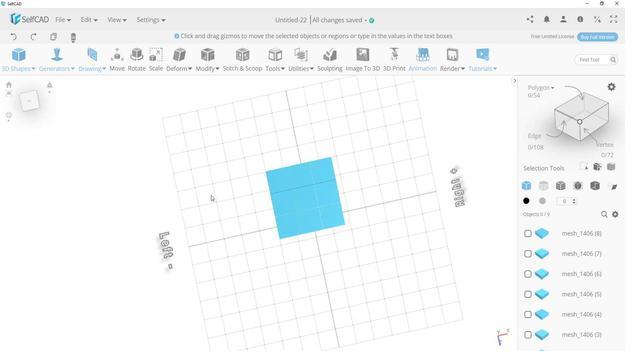 
Action: Mouse moved to (28, 104)
Screenshot: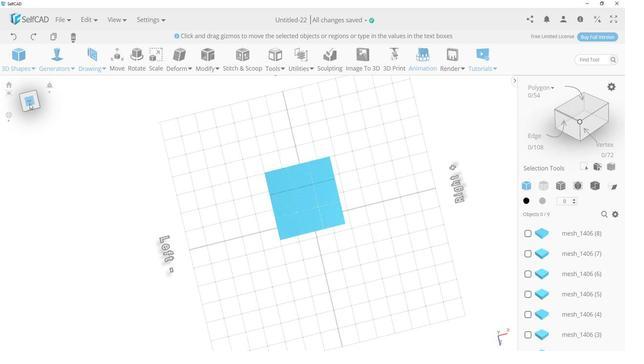 
Action: Mouse pressed left at (28, 104)
Screenshot: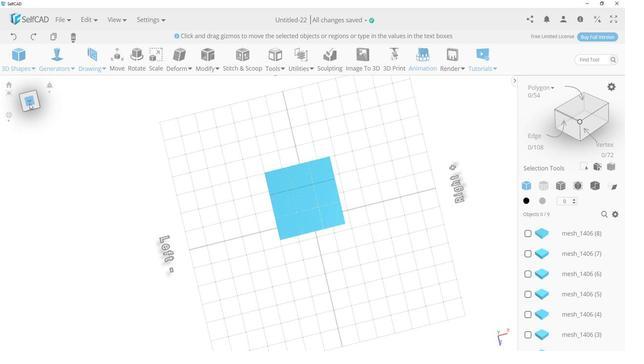 
Action: Mouse moved to (365, 168)
Screenshot: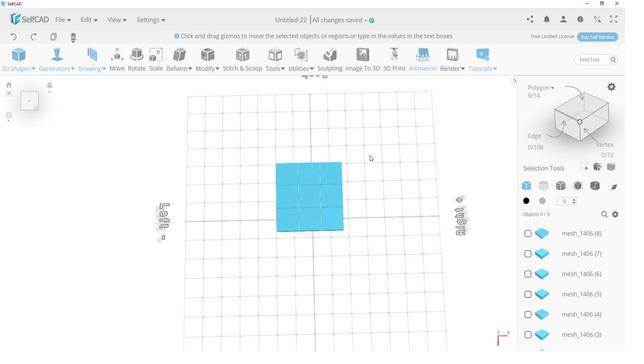 
Action: Mouse pressed left at (365, 168)
Screenshot: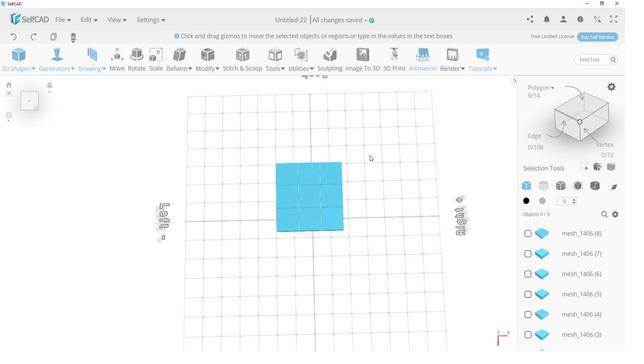
Action: Mouse moved to (357, 157)
Screenshot: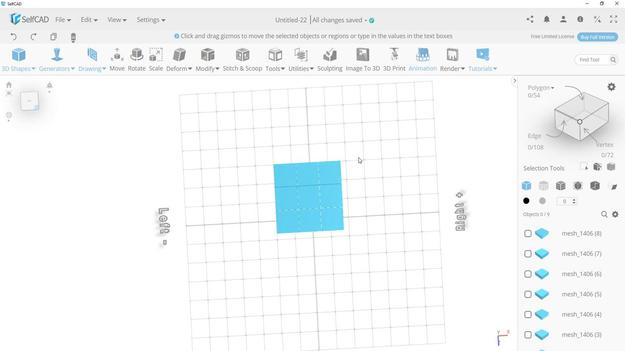 
Action: Mouse pressed left at (357, 157)
Screenshot: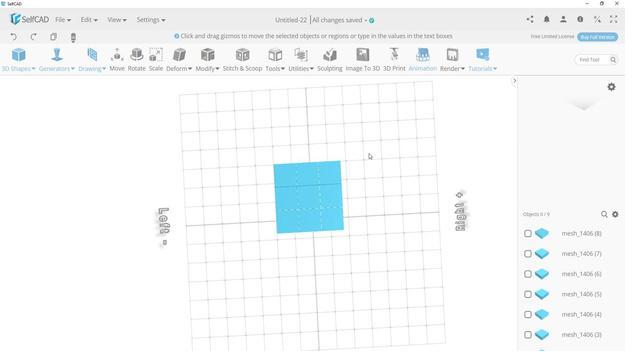 
Action: Mouse moved to (361, 188)
Screenshot: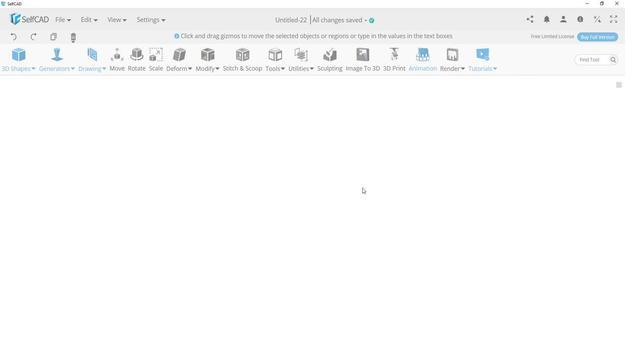 
Action: Mouse pressed left at (361, 188)
Screenshot: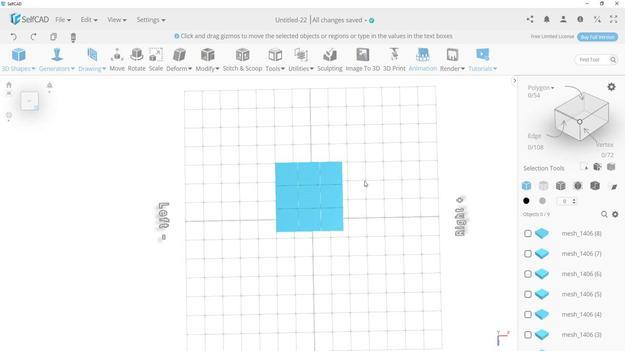 
Action: Mouse moved to (379, 188)
Screenshot: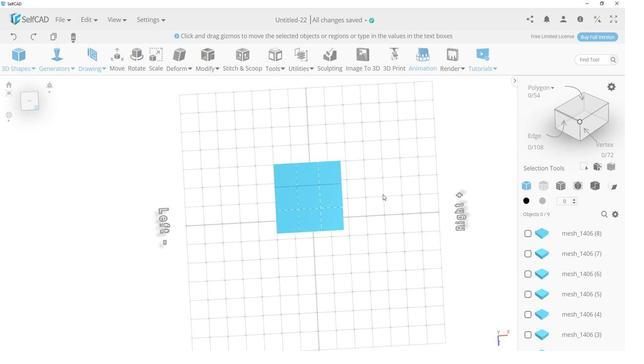
Action: Mouse pressed left at (379, 188)
Screenshot: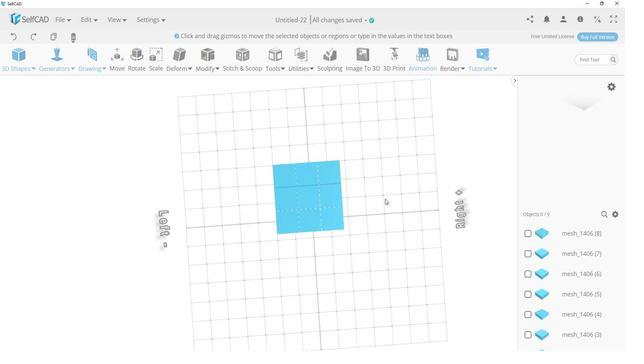 
Action: Mouse moved to (28, 102)
Screenshot: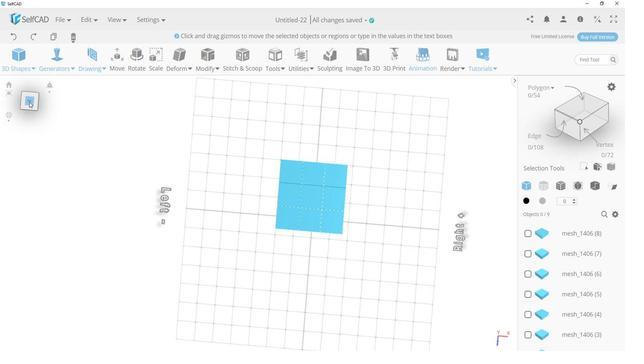 
Action: Mouse pressed left at (28, 102)
Screenshot: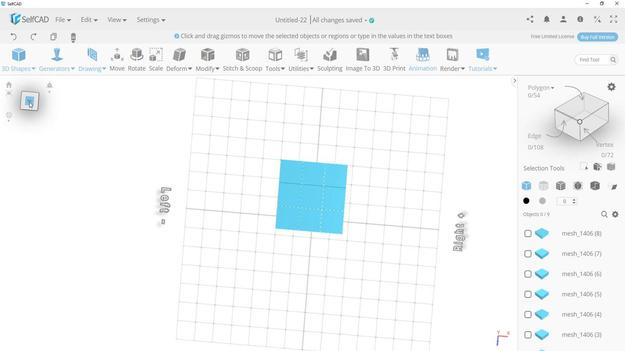 
Action: Mouse moved to (286, 177)
Screenshot: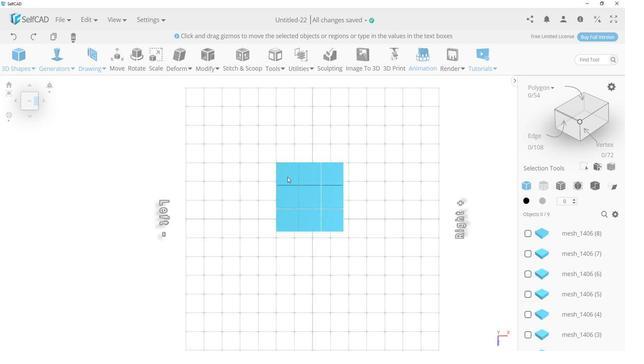
Action: Mouse pressed left at (286, 177)
Screenshot: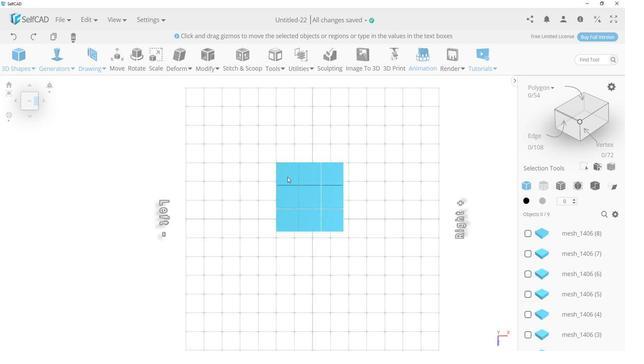 
Action: Mouse moved to (245, 286)
Screenshot: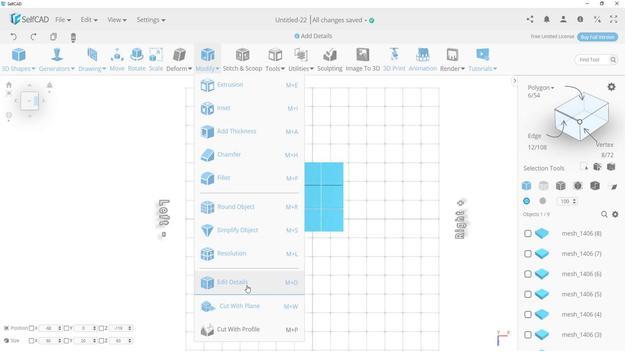 
Action: Mouse pressed left at (245, 286)
Screenshot: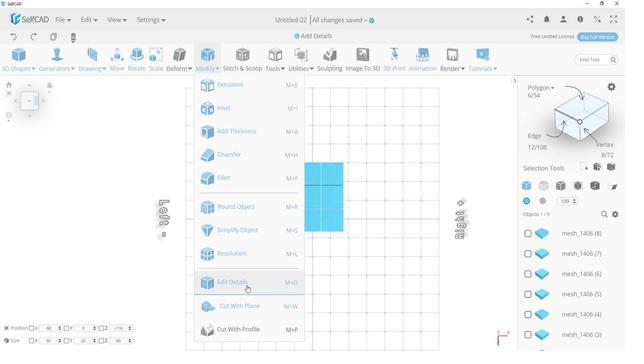
Action: Mouse moved to (89, 224)
Screenshot: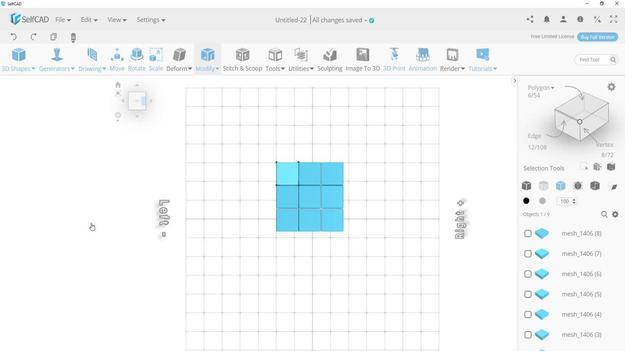 
Action: Mouse pressed left at (89, 224)
Screenshot: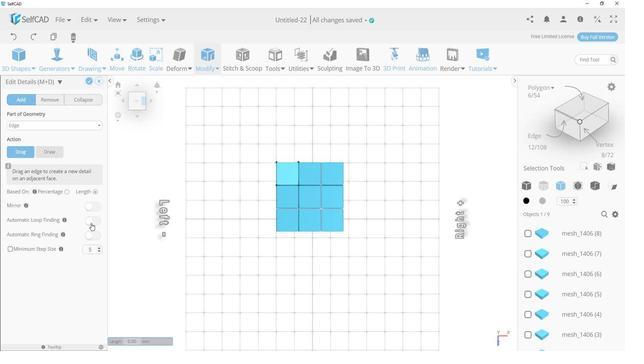 
Action: Mouse moved to (280, 173)
Screenshot: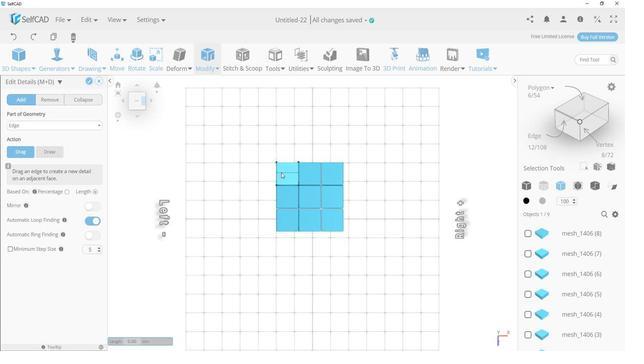 
Action: Mouse pressed left at (280, 173)
Screenshot: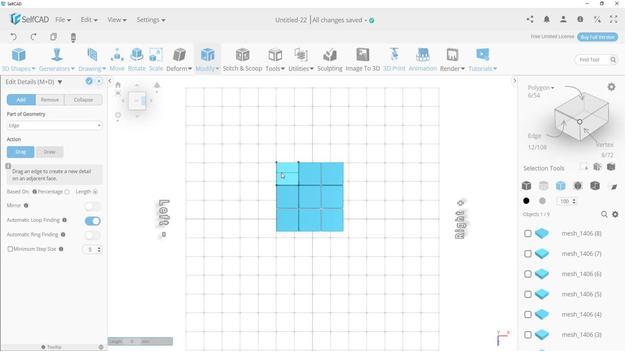 
Action: Mouse moved to (282, 184)
Screenshot: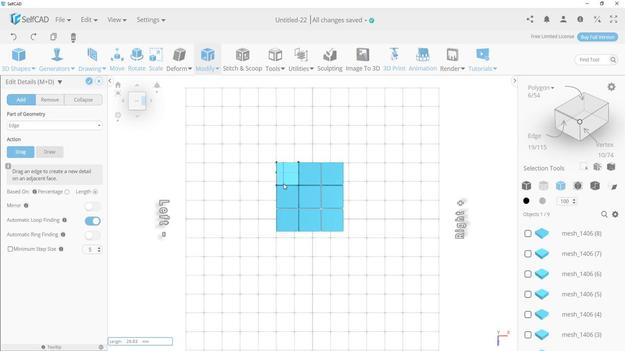 
Action: Mouse pressed left at (282, 184)
Screenshot: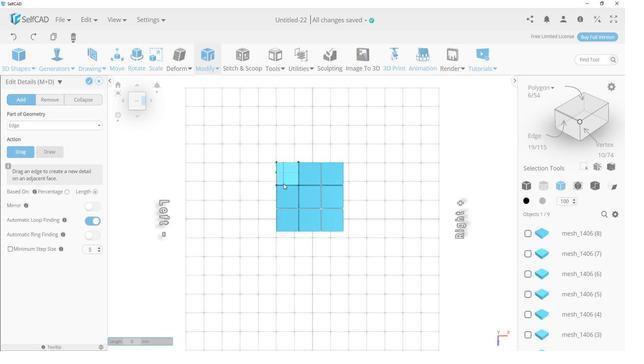 
Action: Mouse moved to (248, 191)
Screenshot: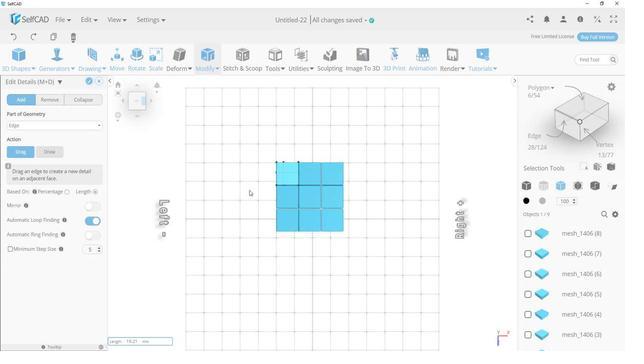 
Action: Mouse pressed left at (248, 191)
Screenshot: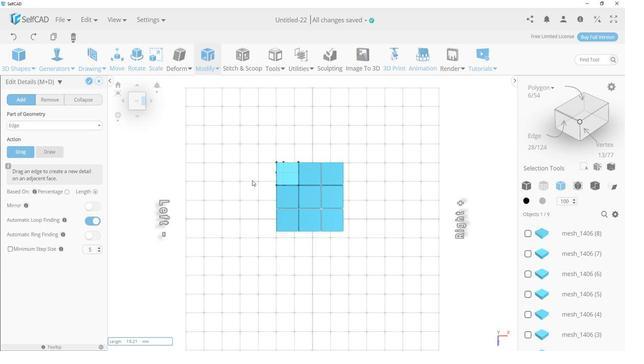 
Action: Mouse moved to (337, 143)
Screenshot: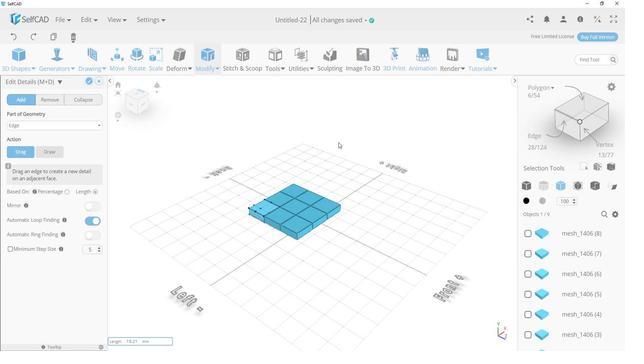 
Action: Key pressed ctrl+Z<'\x1a'>
Screenshot: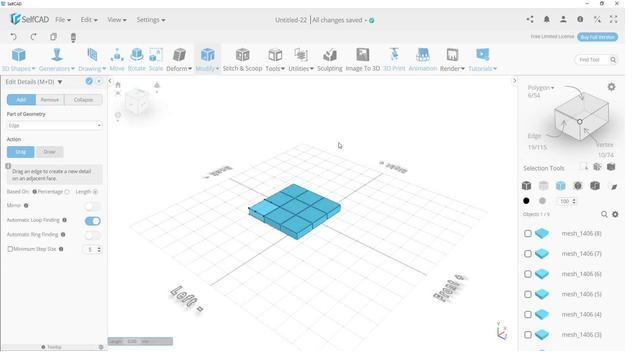 
Action: Mouse moved to (89, 235)
Screenshot: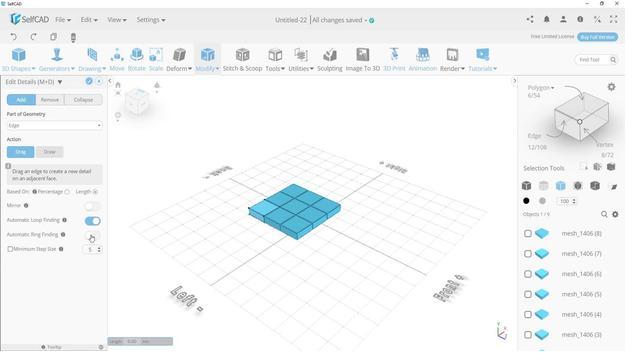 
Action: Mouse pressed left at (89, 235)
Screenshot: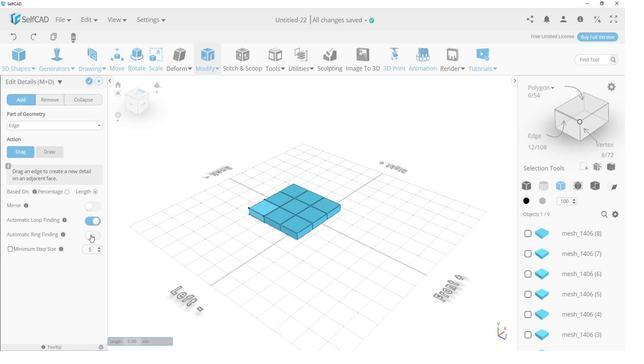 
Action: Mouse moved to (93, 235)
Screenshot: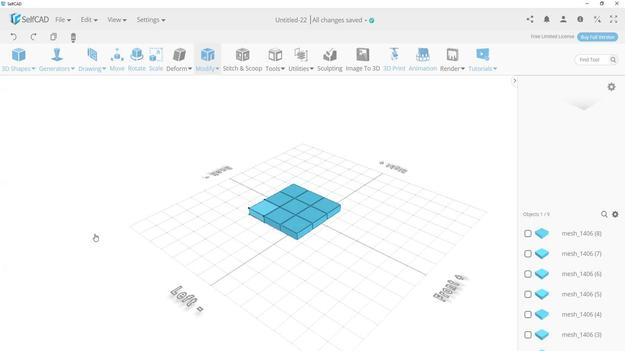 
Action: Mouse pressed left at (93, 235)
Screenshot: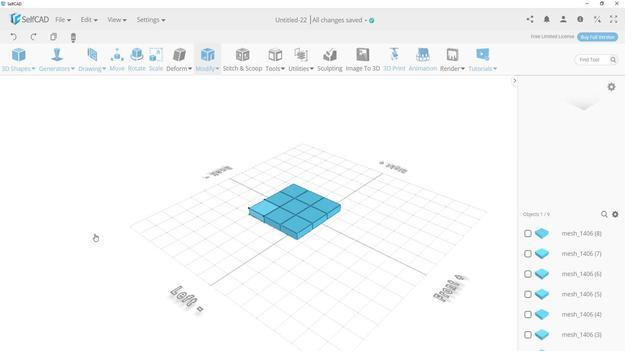 
Action: Mouse moved to (89, 208)
Screenshot: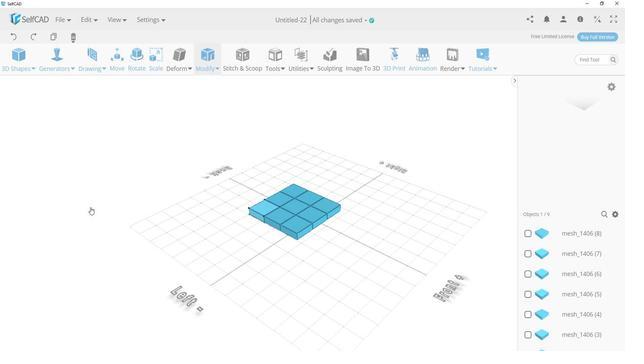 
Action: Mouse pressed left at (89, 208)
Screenshot: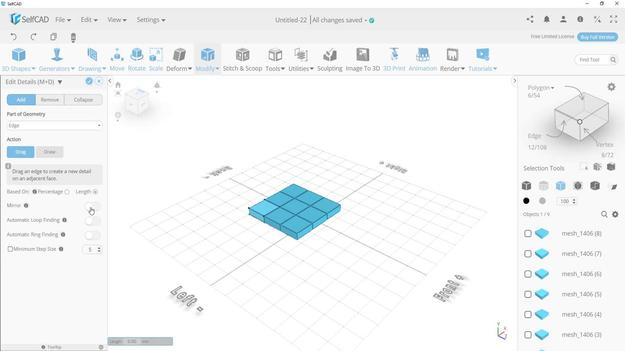 
Action: Mouse moved to (91, 207)
Screenshot: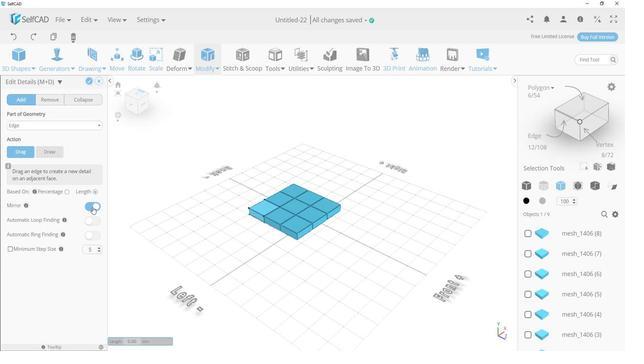 
Action: Mouse pressed left at (91, 207)
Screenshot: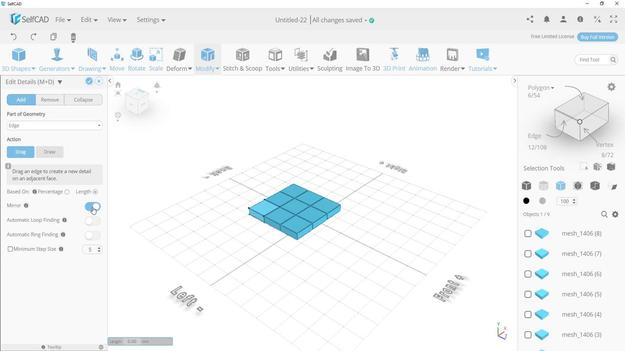
Action: Mouse moved to (65, 192)
Screenshot: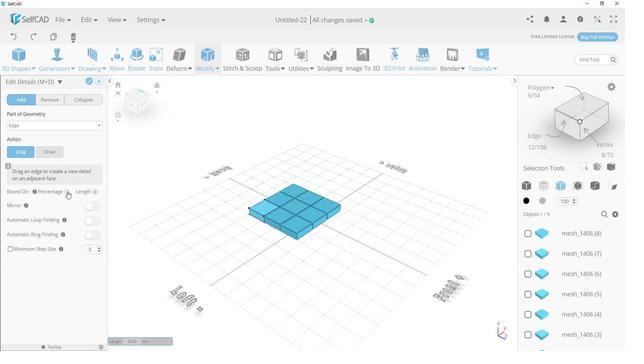 
Action: Mouse pressed left at (65, 192)
Screenshot: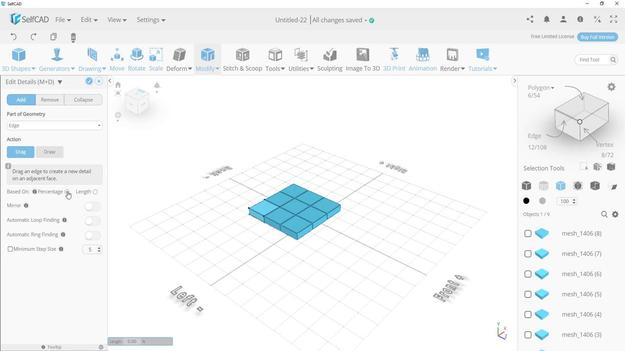 
Action: Mouse moved to (91, 223)
Screenshot: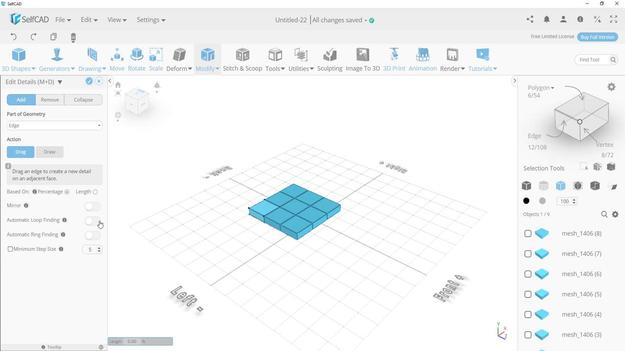 
Action: Mouse pressed left at (91, 223)
Screenshot: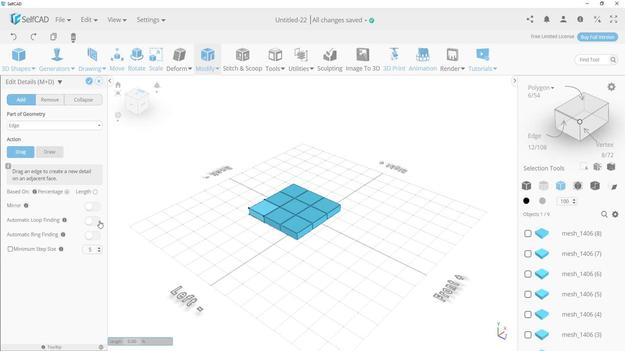 
Action: Mouse moved to (543, 193)
Screenshot: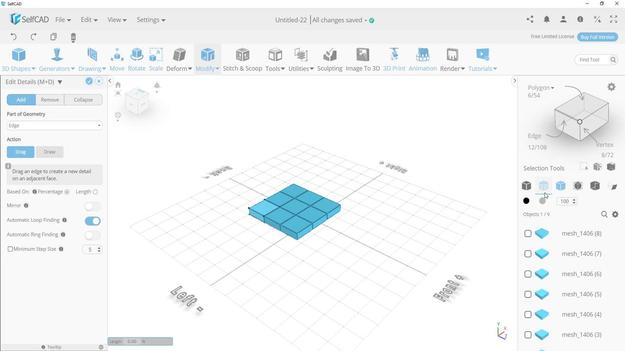 
Action: Mouse pressed left at (543, 193)
Screenshot: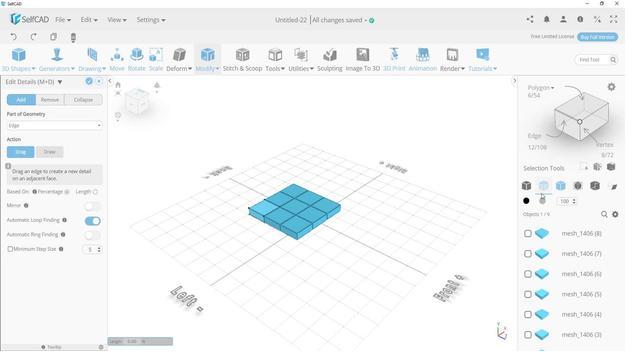 
Action: Mouse moved to (544, 189)
Screenshot: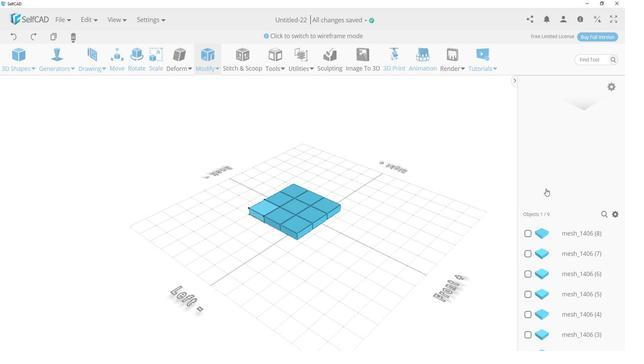 
Action: Mouse pressed left at (544, 189)
Screenshot: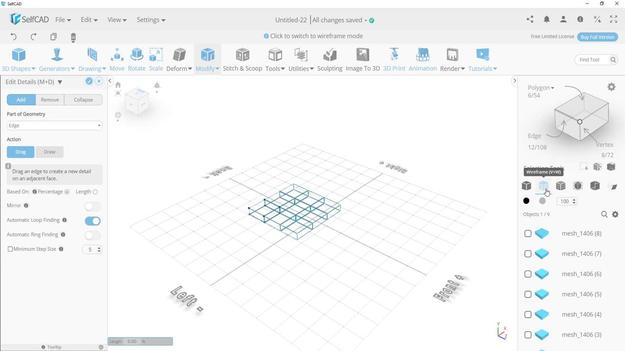 
Action: Mouse moved to (97, 82)
Screenshot: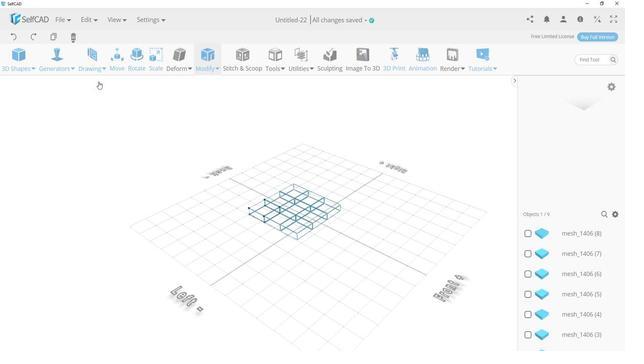 
Action: Mouse pressed left at (97, 82)
Screenshot: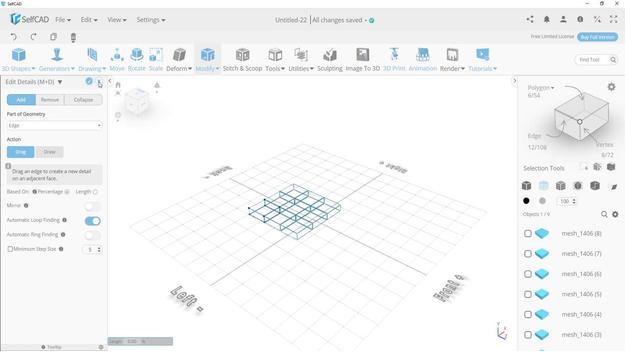 
Action: Mouse moved to (309, 198)
Screenshot: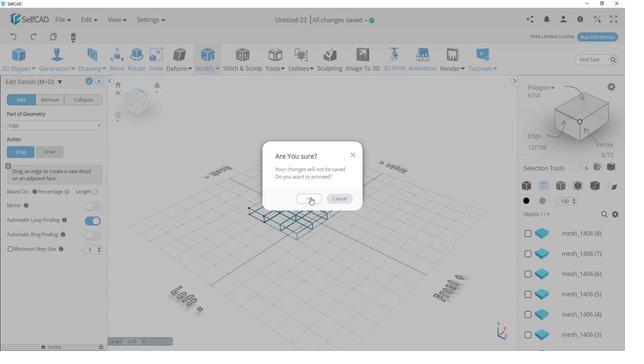 
Action: Mouse pressed left at (309, 198)
Screenshot: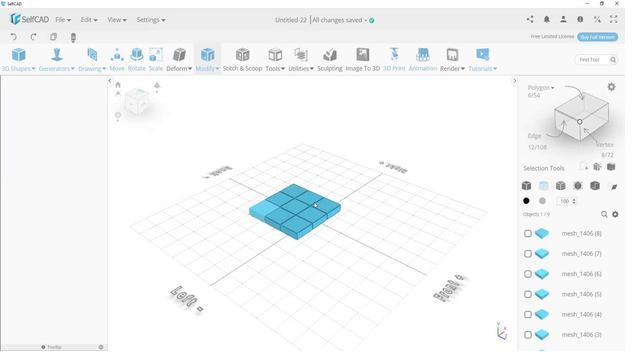 
Action: Mouse moved to (376, 215)
Screenshot: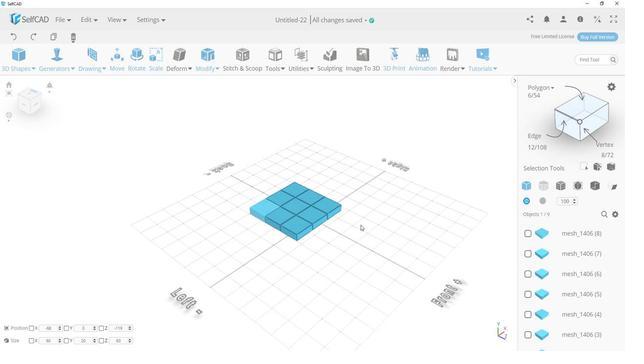 
Action: Mouse pressed left at (376, 215)
Screenshot: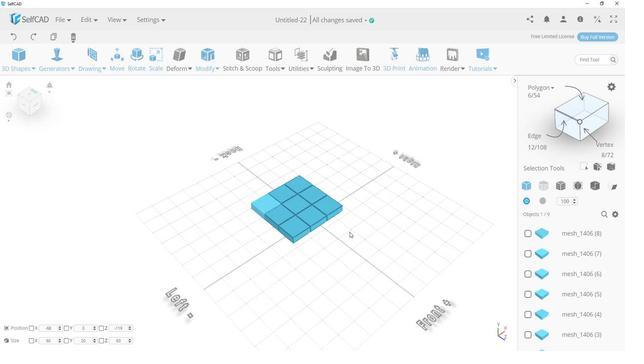 
Action: Mouse moved to (437, 223)
Screenshot: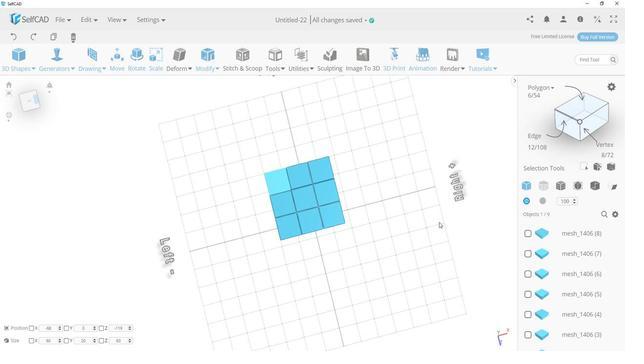 
Action: Mouse pressed left at (437, 223)
Screenshot: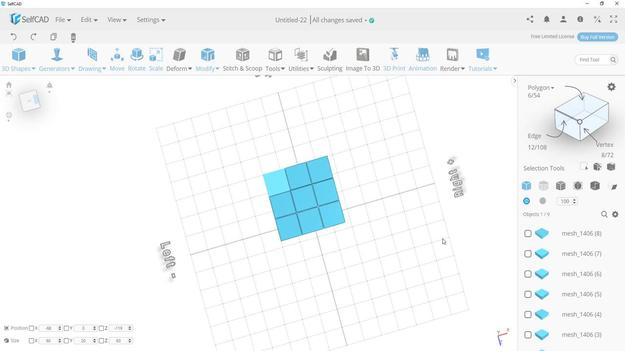 
Action: Mouse moved to (390, 216)
Screenshot: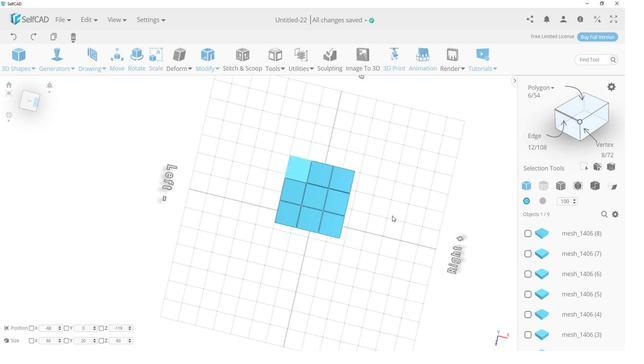 
Action: Mouse pressed left at (390, 216)
Screenshot: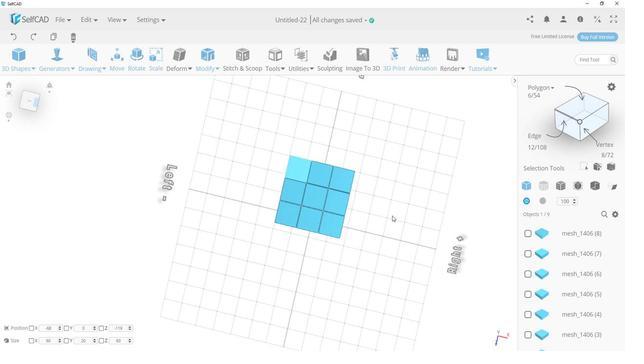 
Action: Mouse moved to (28, 136)
Screenshot: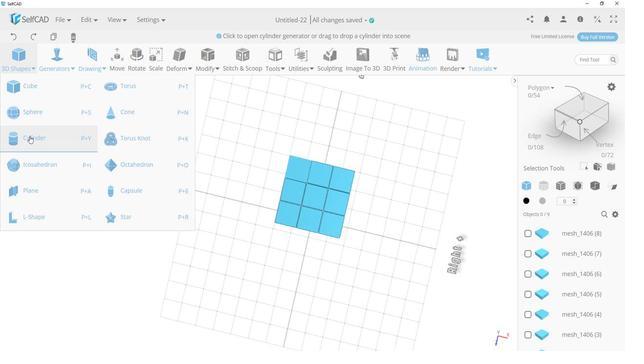 
Action: Mouse pressed left at (28, 136)
Screenshot: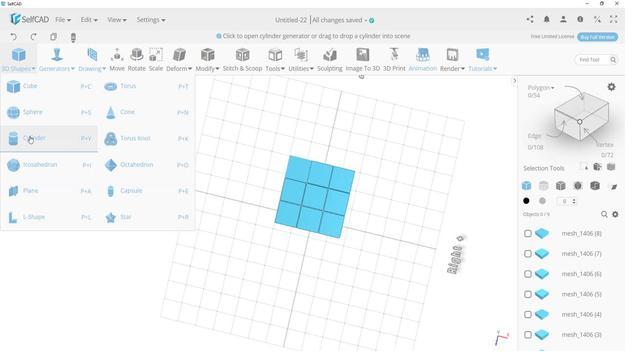 
Action: Mouse moved to (87, 82)
Screenshot: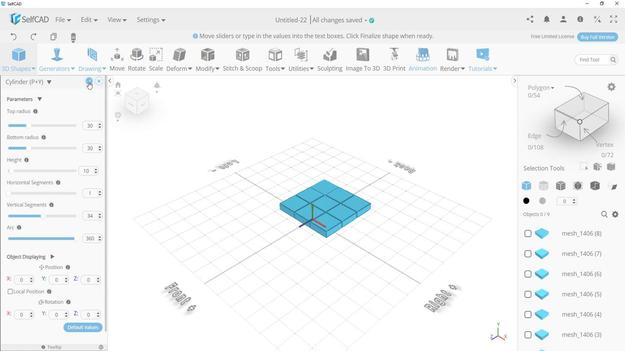 
Action: Mouse pressed left at (87, 82)
Screenshot: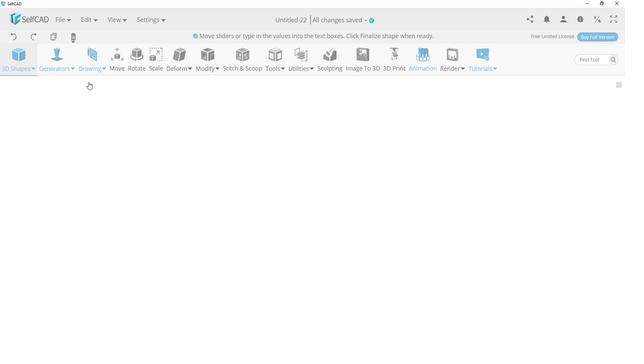 
Action: Mouse moved to (118, 64)
Screenshot: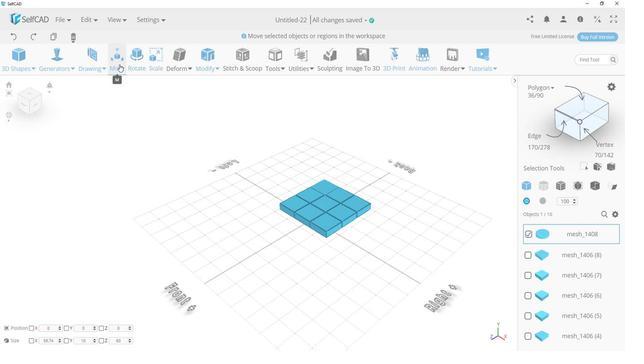 
Action: Mouse pressed left at (118, 64)
Screenshot: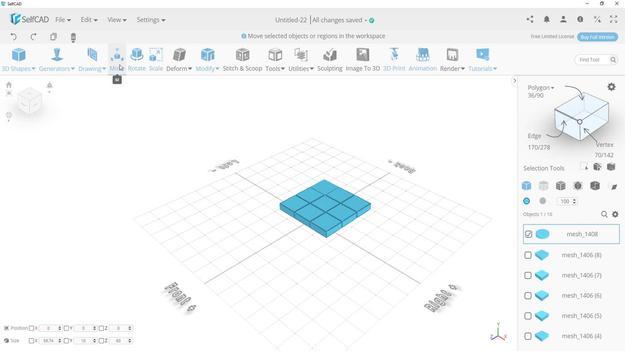 
Action: Mouse moved to (312, 186)
Screenshot: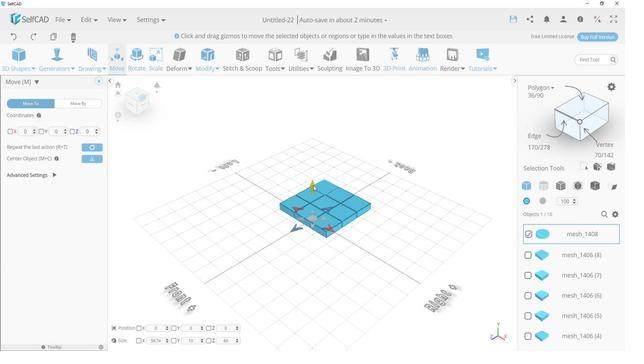 
Action: Mouse pressed left at (312, 186)
Screenshot: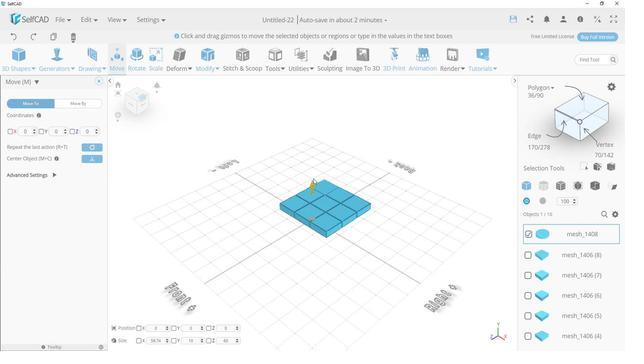 
Action: Mouse moved to (193, 341)
Screenshot: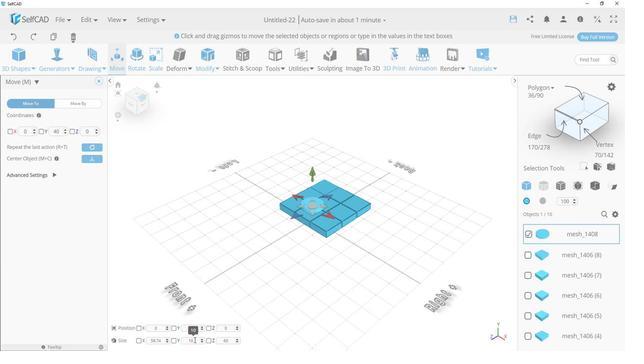 
Action: Mouse pressed left at (193, 341)
Screenshot: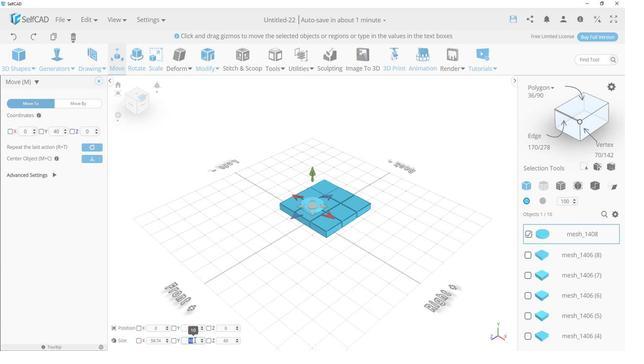 
Action: Mouse moved to (122, 343)
Screenshot: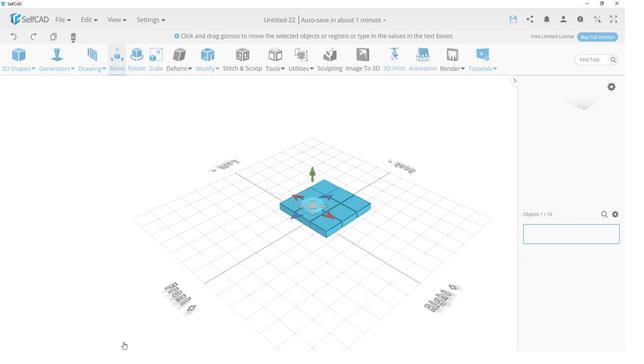 
Action: Mouse pressed left at (122, 343)
Screenshot: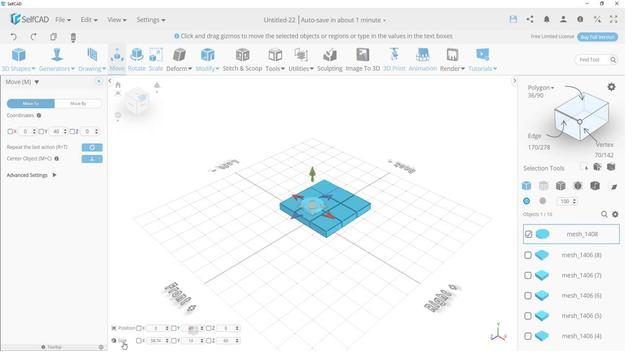 
Action: Mouse moved to (314, 204)
Screenshot: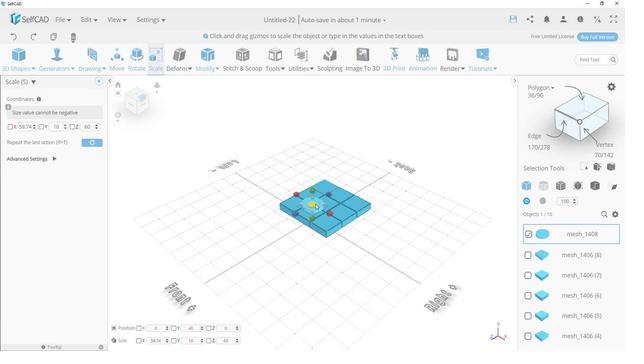 
Action: Mouse pressed left at (314, 204)
Screenshot: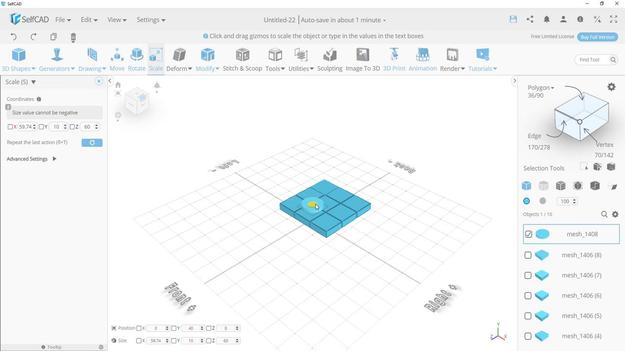 
Action: Mouse moved to (278, 231)
Screenshot: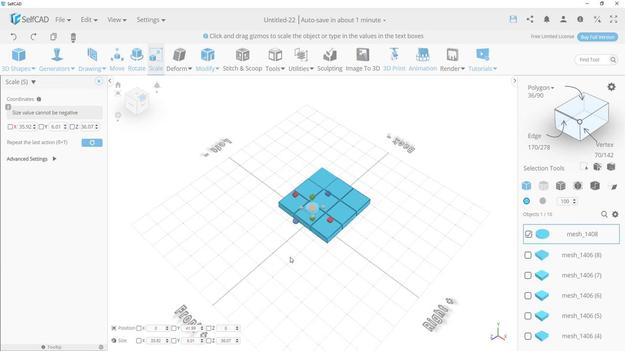 
Action: Mouse pressed left at (278, 231)
Screenshot: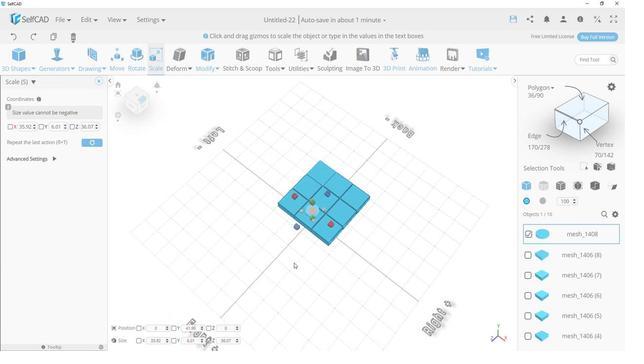
Action: Mouse moved to (319, 195)
Screenshot: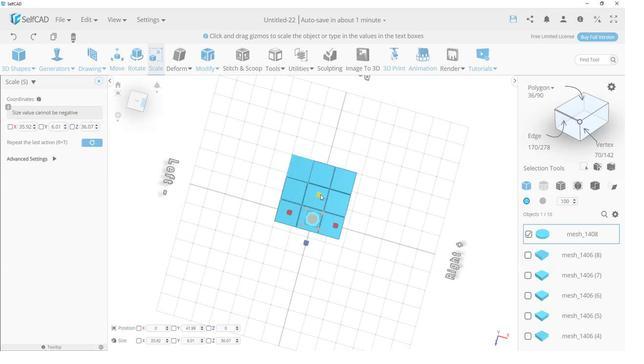 
Action: Mouse pressed left at (319, 195)
Screenshot: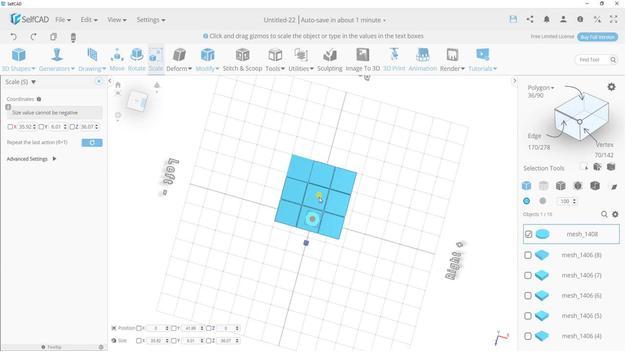 
Action: Mouse moved to (334, 227)
Screenshot: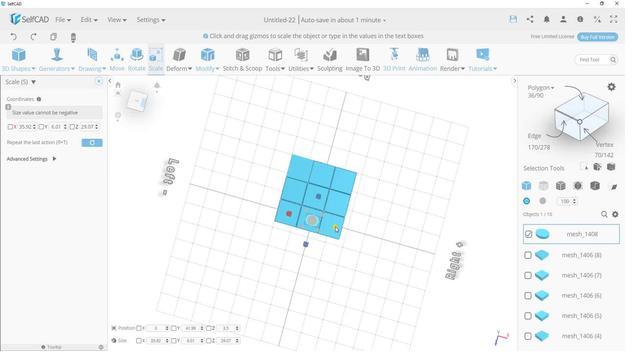 
Action: Mouse pressed left at (334, 227)
Screenshot: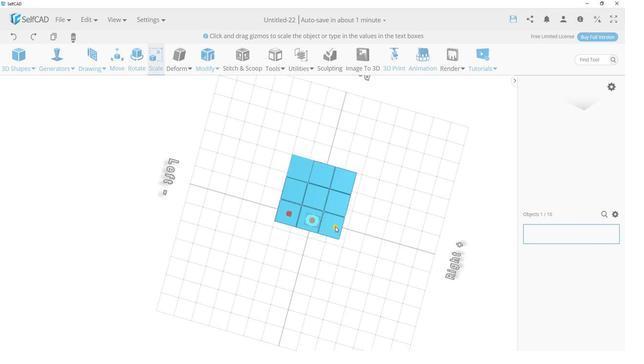 
Action: Mouse moved to (308, 221)
Screenshot: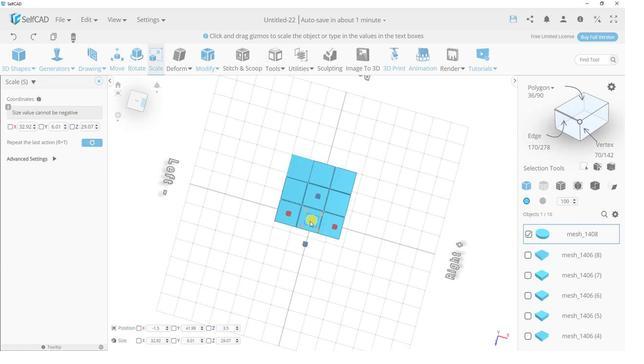 
Action: Mouse pressed left at (308, 221)
Screenshot: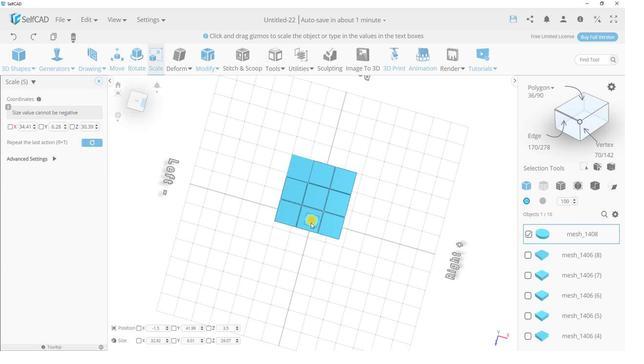 
Action: Mouse moved to (320, 248)
Screenshot: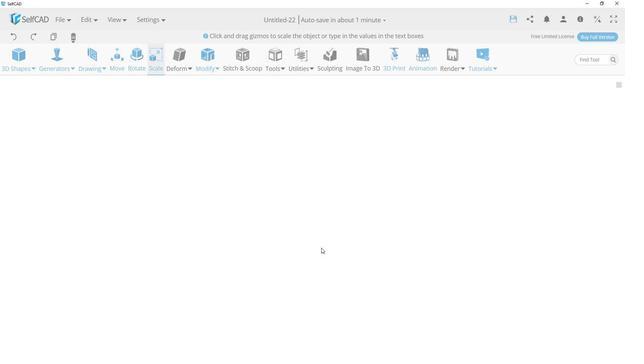 
Action: Mouse pressed left at (320, 248)
Screenshot: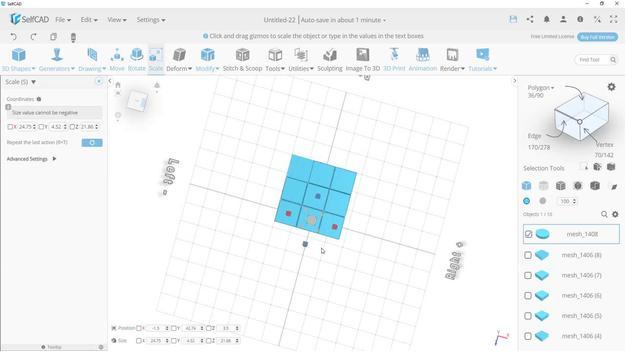 
Action: Mouse moved to (526, 233)
Screenshot: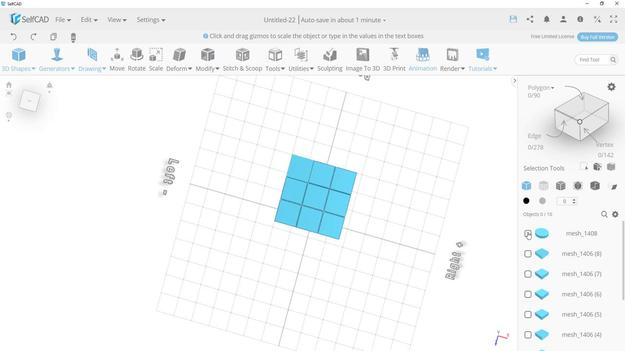 
Action: Mouse pressed left at (526, 233)
Screenshot: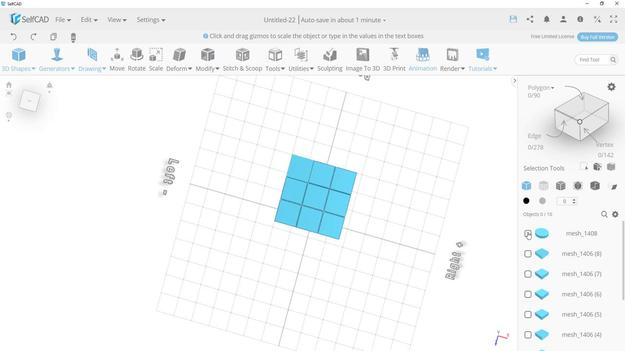 
Action: Mouse moved to (298, 264)
Screenshot: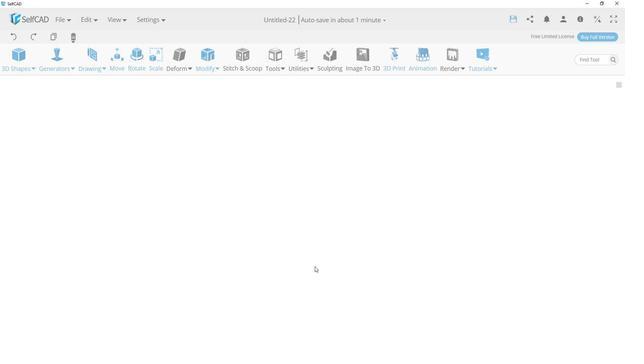 
Action: Mouse pressed left at (298, 264)
Screenshot: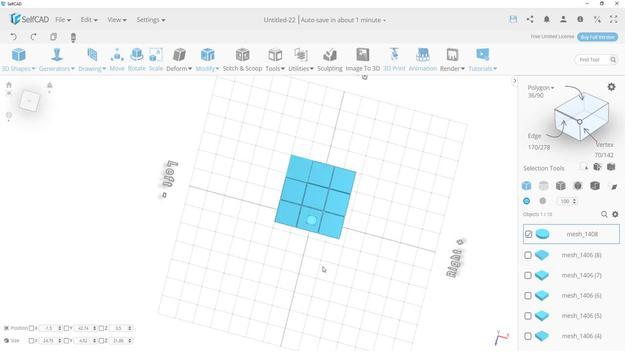 
Action: Mouse moved to (11, 339)
Screenshot: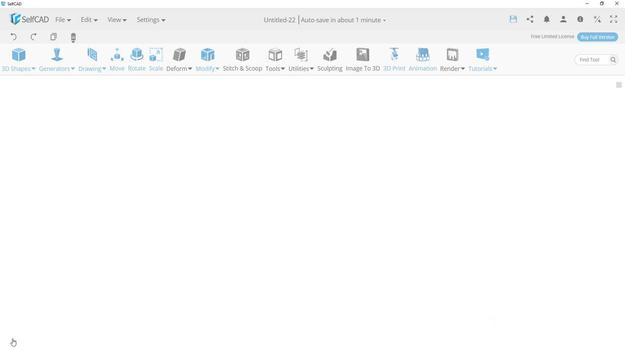 
Action: Mouse pressed left at (11, 339)
Screenshot: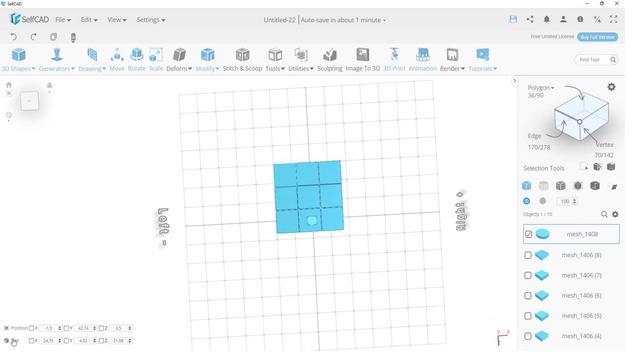 
Action: Mouse moved to (312, 221)
Screenshot: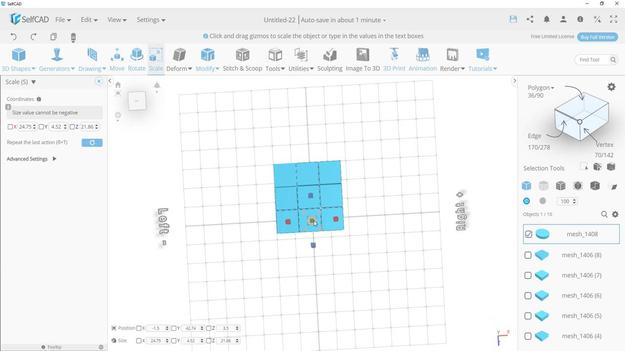 
Action: Mouse pressed left at (312, 221)
Screenshot: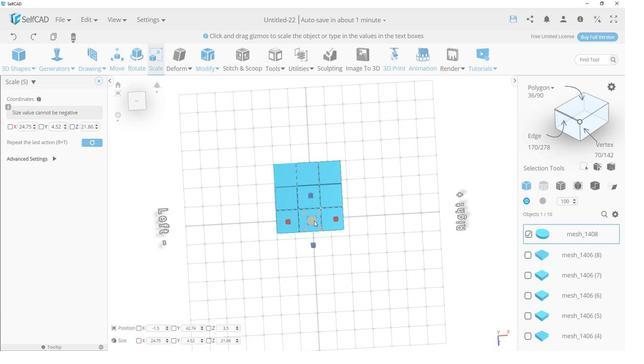 
Action: Mouse moved to (310, 221)
Screenshot: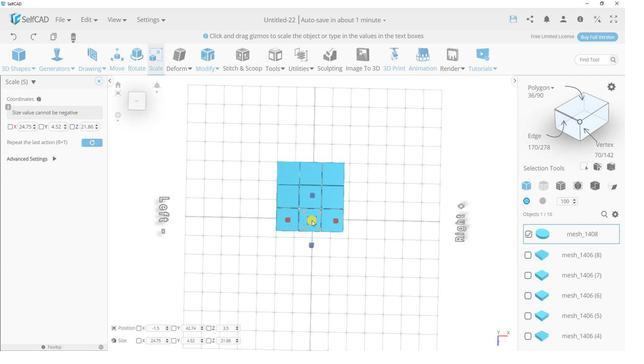 
Action: Mouse pressed left at (310, 221)
Screenshot: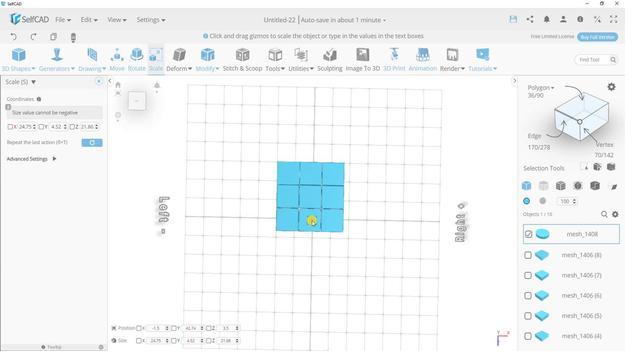 
Action: Mouse moved to (195, 344)
Screenshot: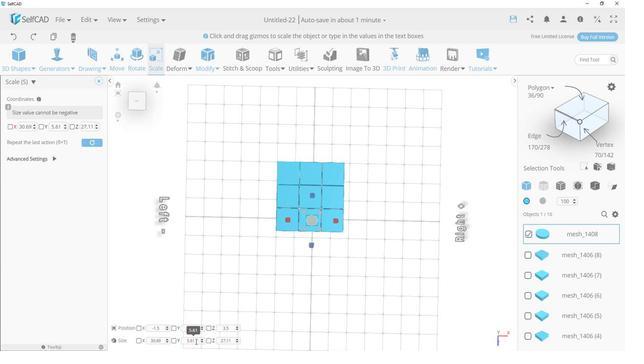
Action: Mouse pressed left at (195, 344)
Screenshot: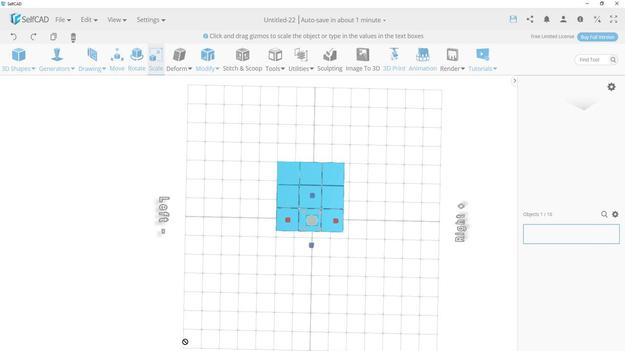 
Action: Mouse moved to (289, 304)
Screenshot: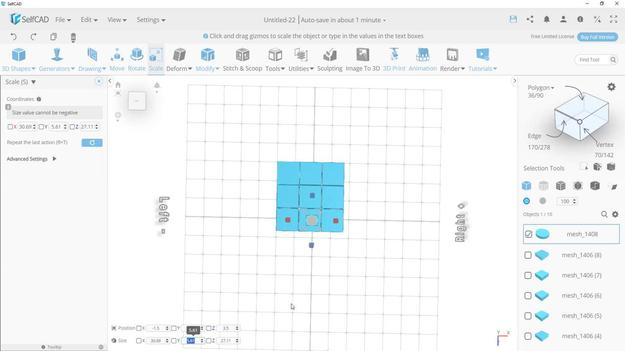 
Action: Key pressed 20
Screenshot: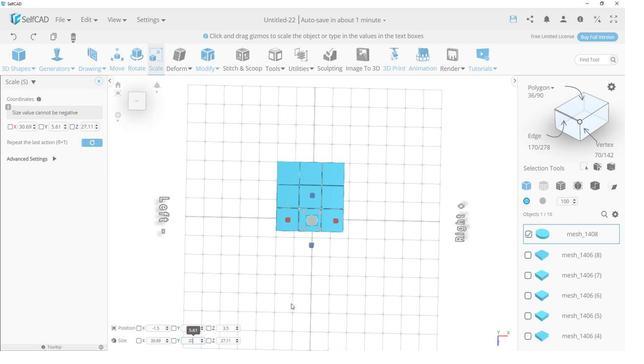 
Action: Mouse moved to (282, 294)
Screenshot: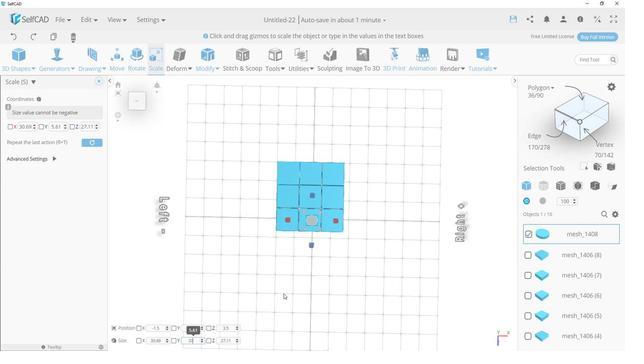 
Action: Mouse pressed left at (282, 294)
Screenshot: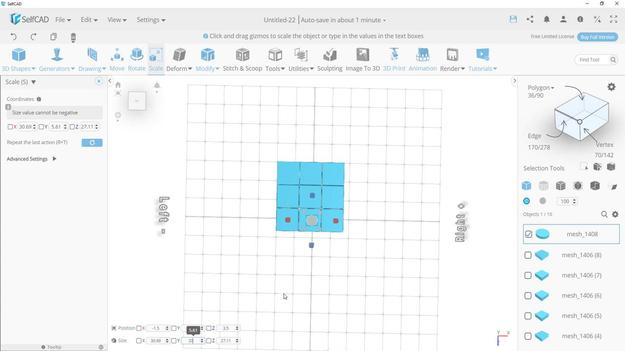 
Action: Mouse moved to (308, 285)
Screenshot: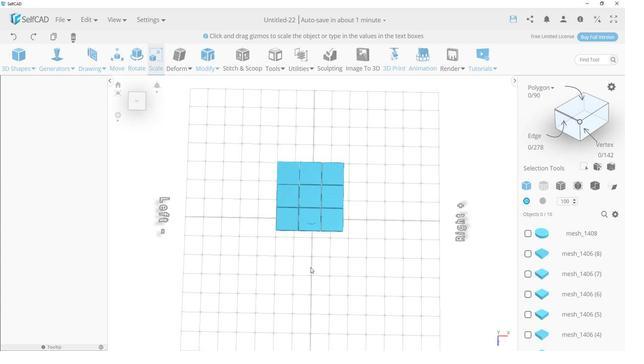 
Action: Mouse pressed left at (308, 285)
Screenshot: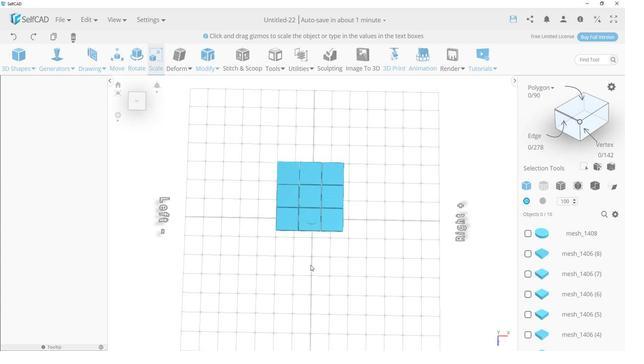 
Action: Mouse moved to (307, 227)
Screenshot: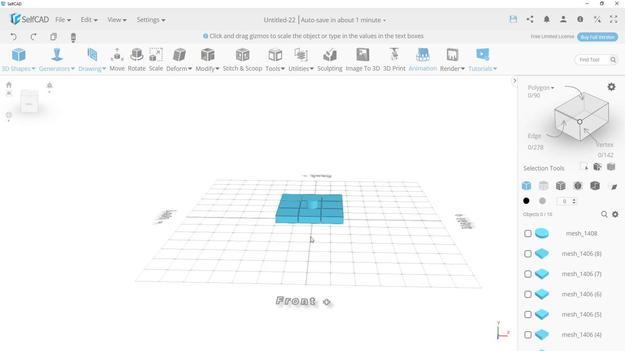 
Action: Mouse pressed left at (307, 227)
Screenshot: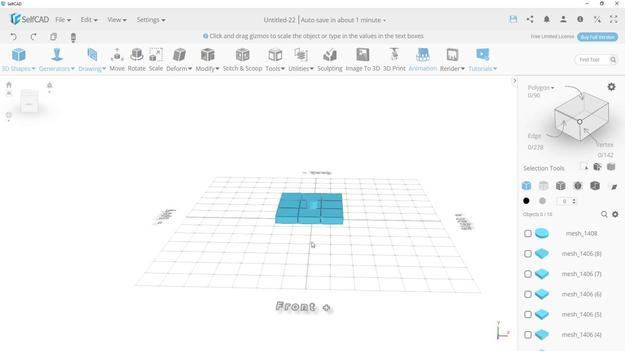 
Action: Mouse moved to (113, 60)
Screenshot: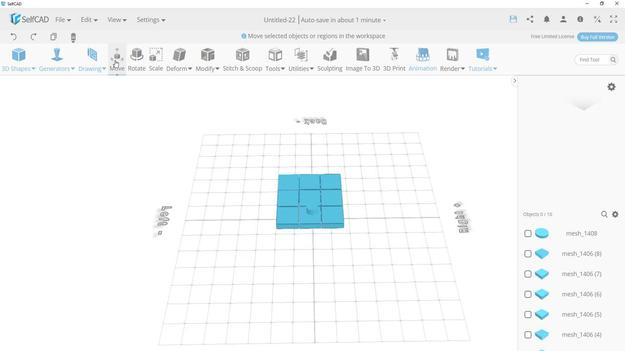 
Action: Mouse pressed left at (113, 60)
Screenshot: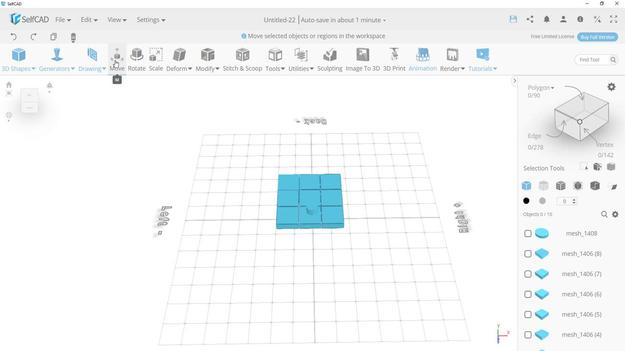 
Action: Mouse moved to (526, 232)
Screenshot: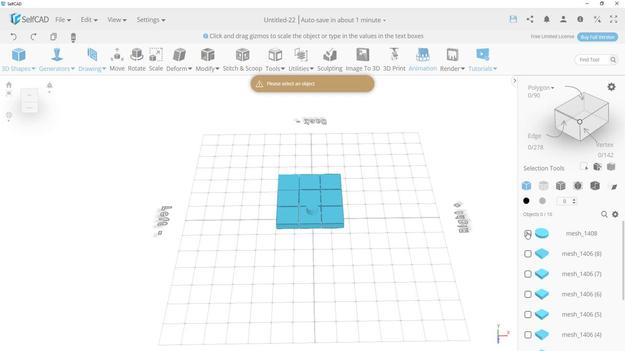 
Action: Mouse pressed left at (526, 232)
Screenshot: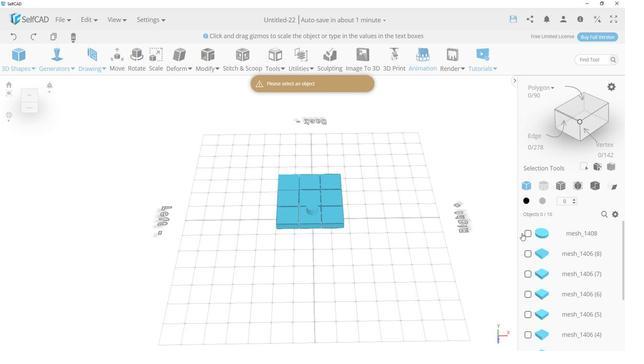 
Action: Mouse moved to (116, 62)
Screenshot: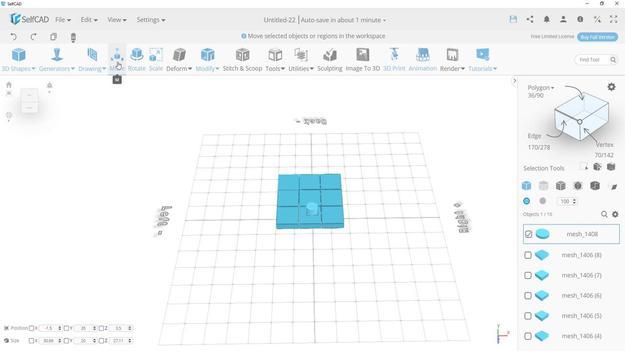 
Action: Mouse pressed left at (116, 62)
Screenshot: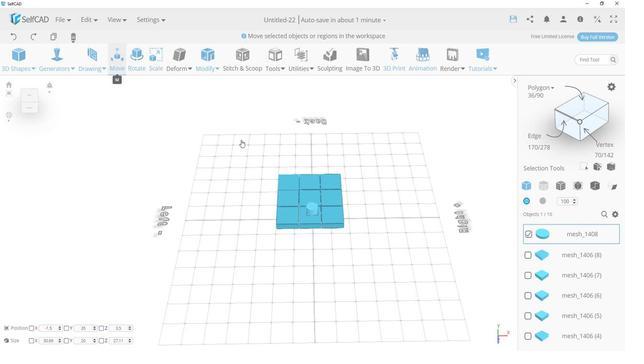 
Action: Mouse moved to (313, 184)
Screenshot: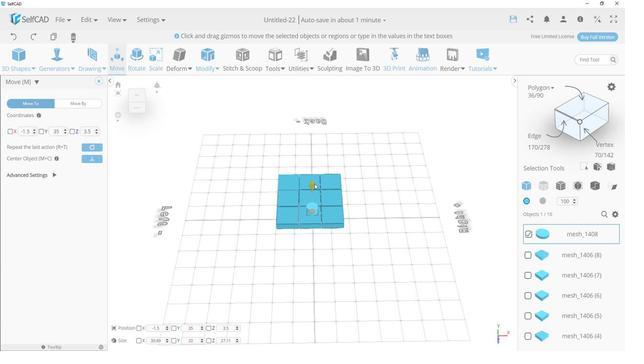 
Action: Mouse pressed left at (313, 184)
Screenshot: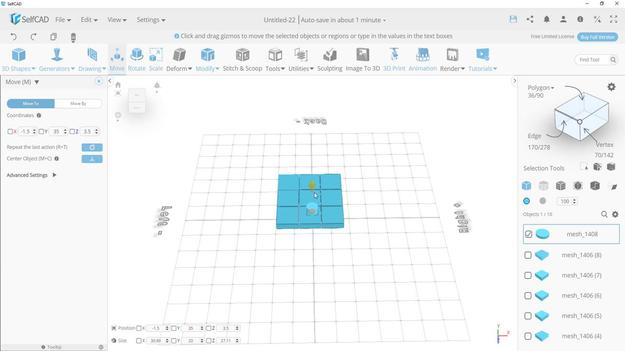 
Action: Mouse moved to (276, 182)
Screenshot: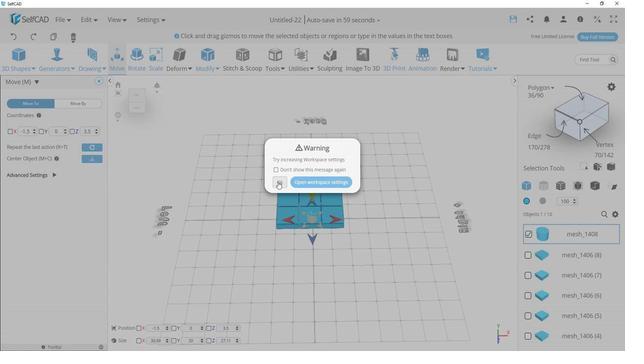 
Action: Mouse pressed left at (276, 182)
Screenshot: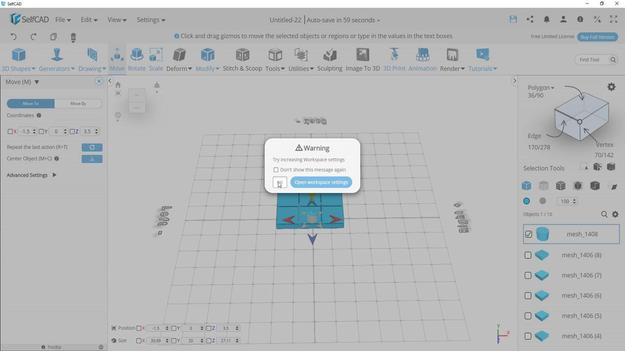 
Action: Mouse moved to (326, 306)
Screenshot: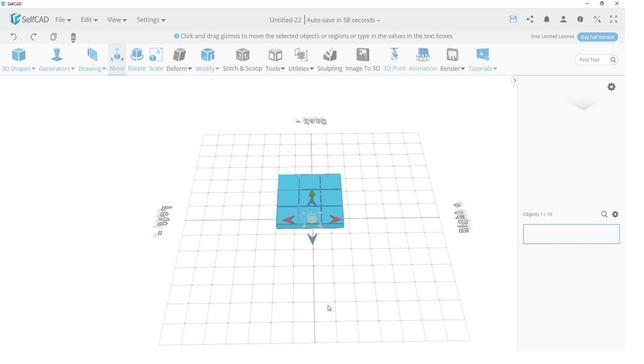 
Action: Mouse pressed left at (326, 306)
Screenshot: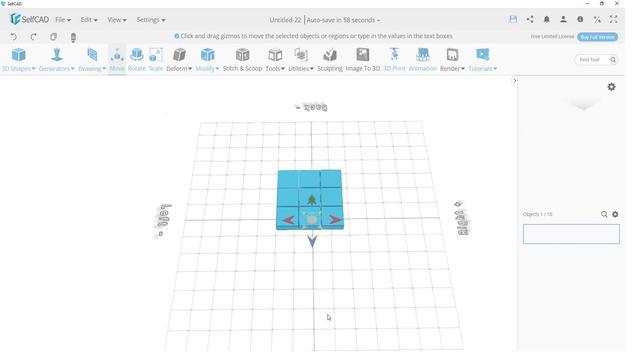
Action: Mouse moved to (321, 289)
Screenshot: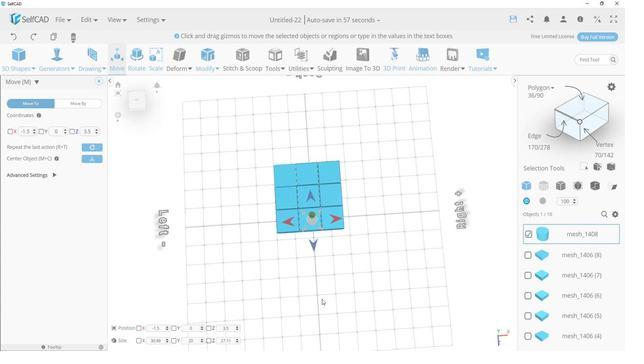 
Action: Mouse pressed left at (321, 289)
Screenshot: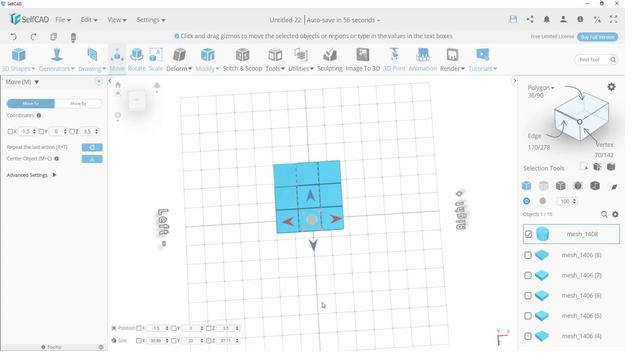 
Action: Mouse moved to (334, 218)
Screenshot: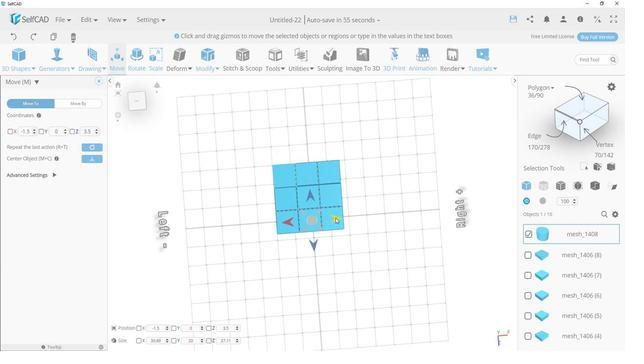 
Action: Mouse pressed left at (334, 218)
Screenshot: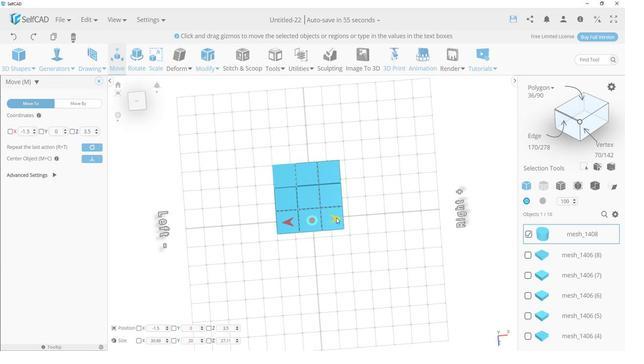 
Action: Mouse moved to (347, 217)
Screenshot: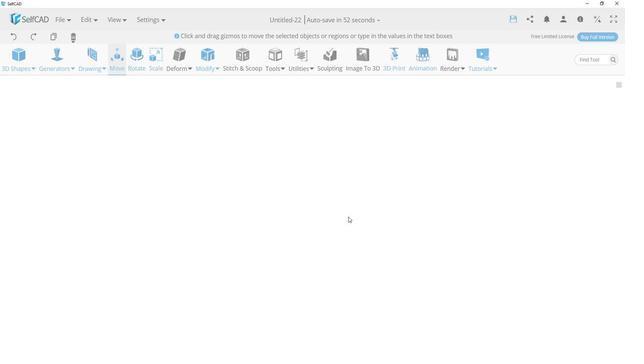 
Action: Mouse pressed left at (347, 217)
Screenshot: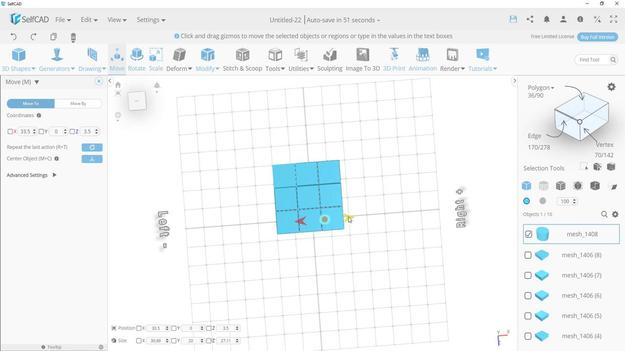
Action: Mouse moved to (346, 217)
Screenshot: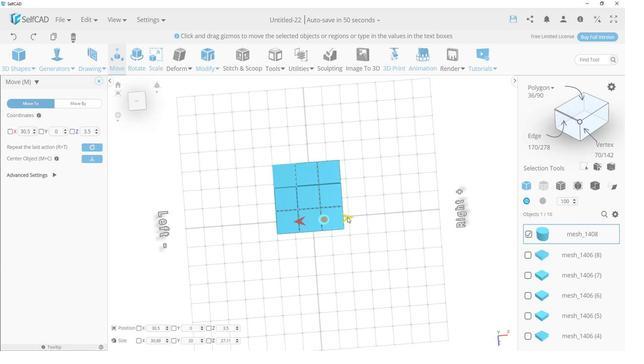 
Action: Key pressed ctrl+C
Screenshot: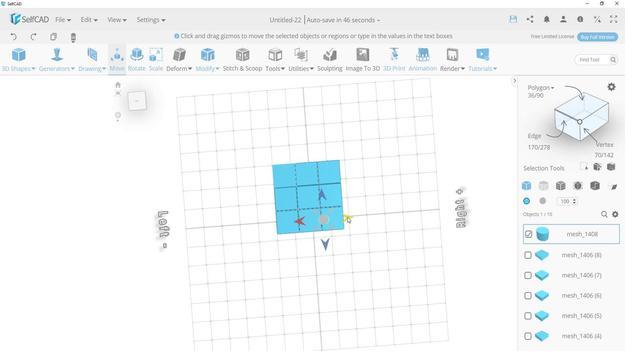 
Action: Mouse moved to (320, 193)
Screenshot: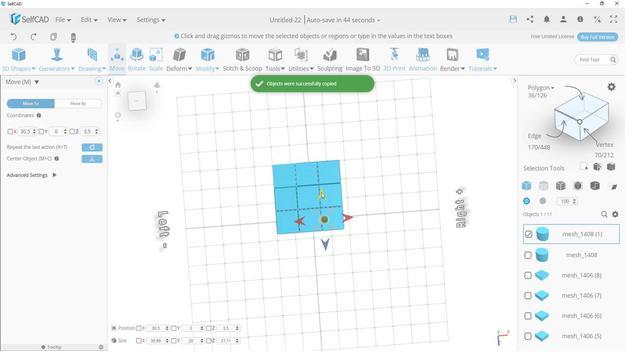 
Action: Mouse pressed left at (320, 193)
Screenshot: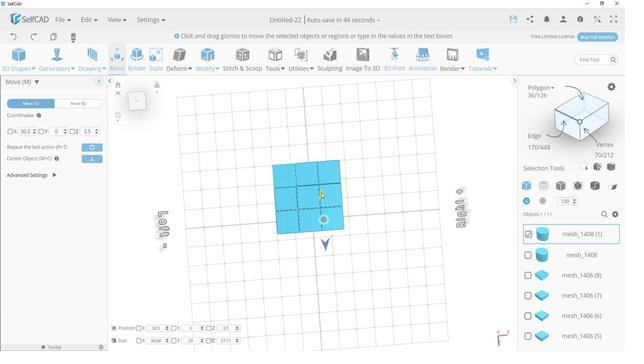
Action: Mouse moved to (295, 200)
Screenshot: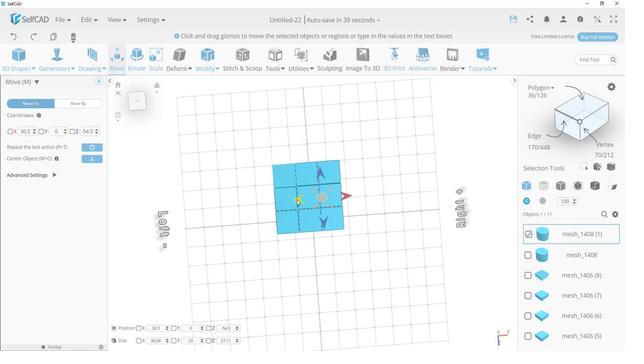 
Action: Mouse pressed left at (295, 200)
Screenshot: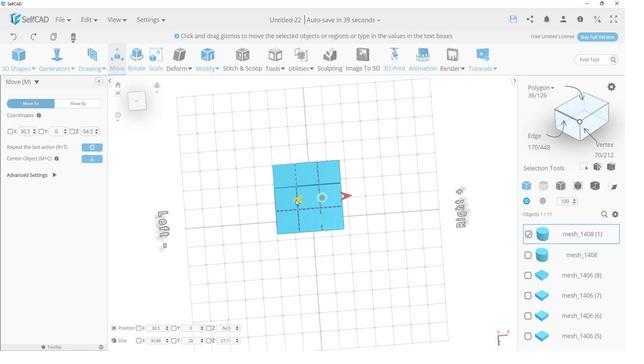 
Action: Mouse moved to (290, 203)
